 Task: Look for space in Dhulagari, India from 1st June, 2023 to 9th June, 2023 for 4 adults in price range Rs.6000 to Rs.12000. Place can be entire place with 2 bedrooms having 2 beds and 2 bathrooms. Property type can be house, flat, guest house. Booking option can be shelf check-in. Required host language is English.
Action: Mouse moved to (489, 109)
Screenshot: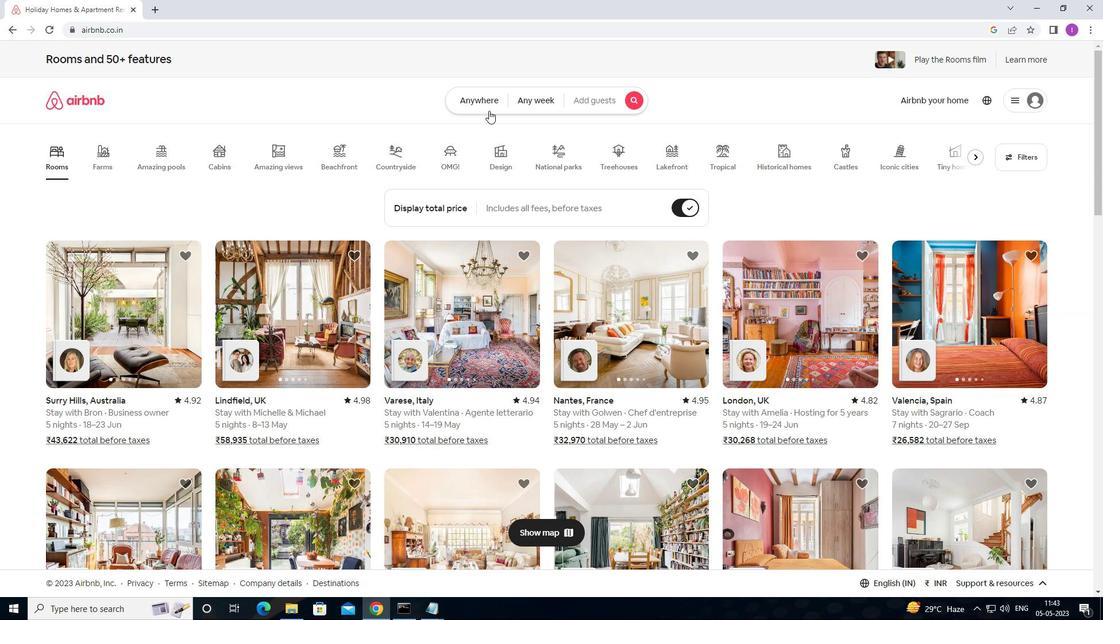 
Action: Mouse pressed left at (489, 109)
Screenshot: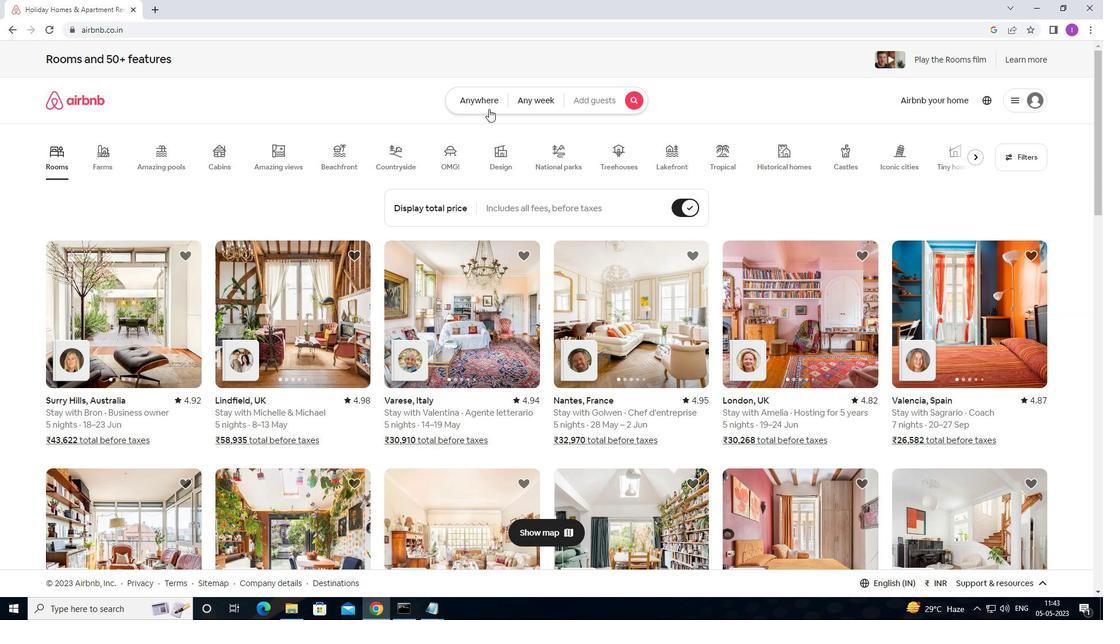 
Action: Mouse moved to (392, 141)
Screenshot: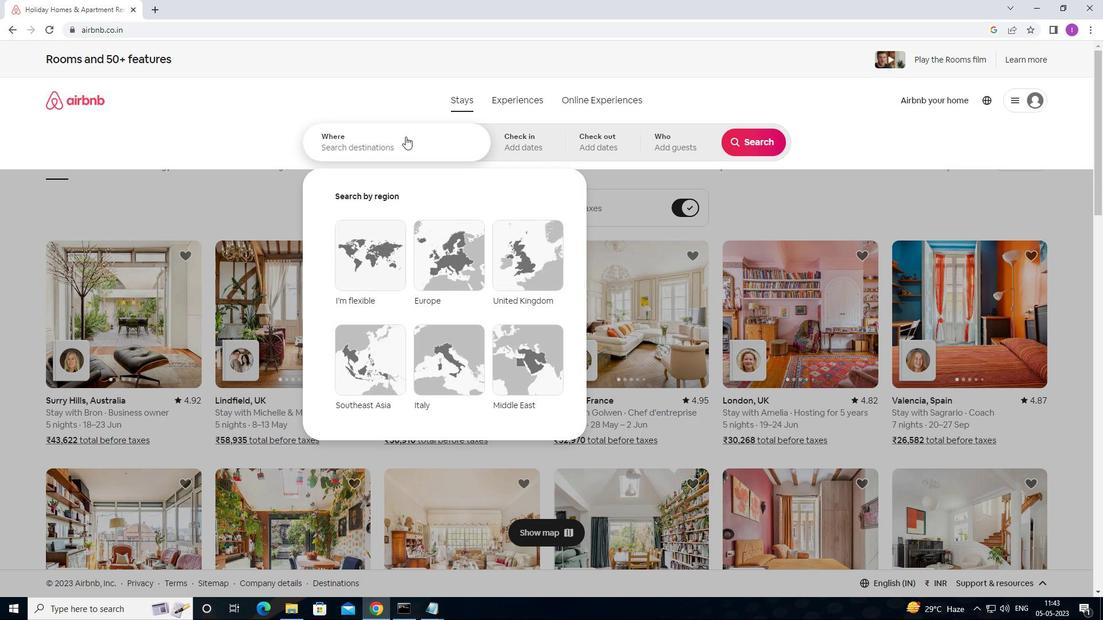 
Action: Mouse pressed left at (392, 141)
Screenshot: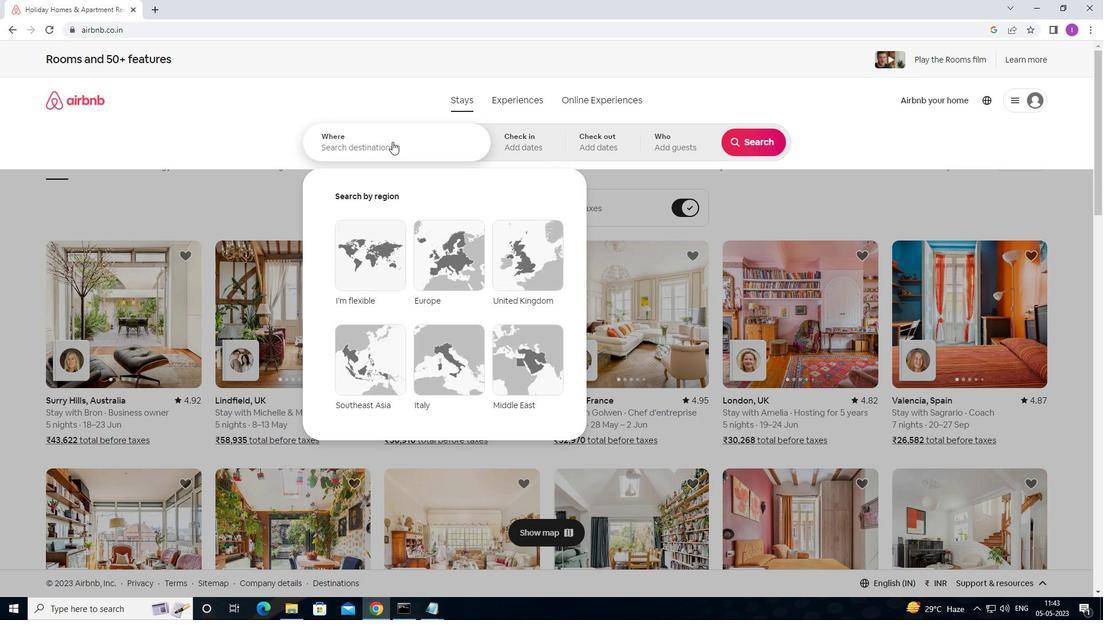 
Action: Key pressed <Key.shift>DHULAGARI
Screenshot: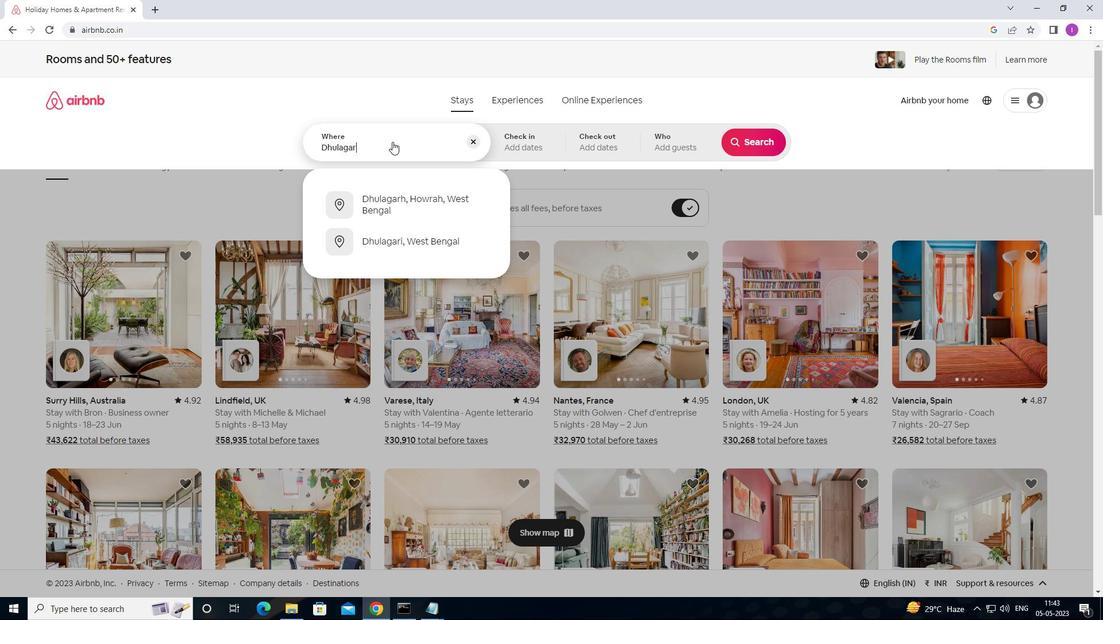 
Action: Mouse moved to (525, 206)
Screenshot: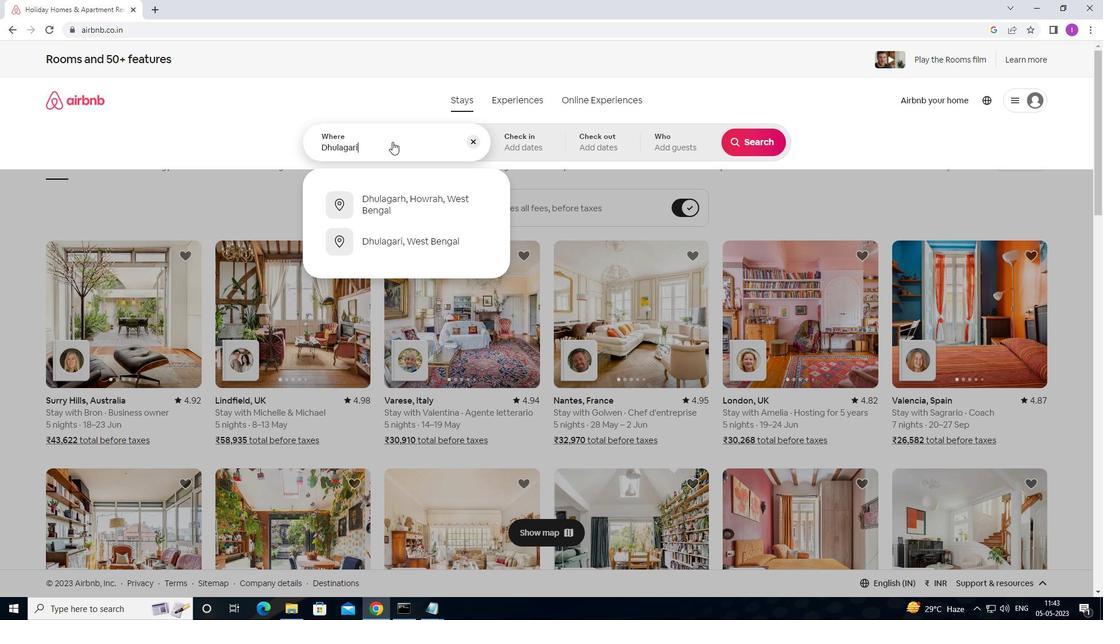 
Action: Key pressed ,<Key.shift>INDIA
Screenshot: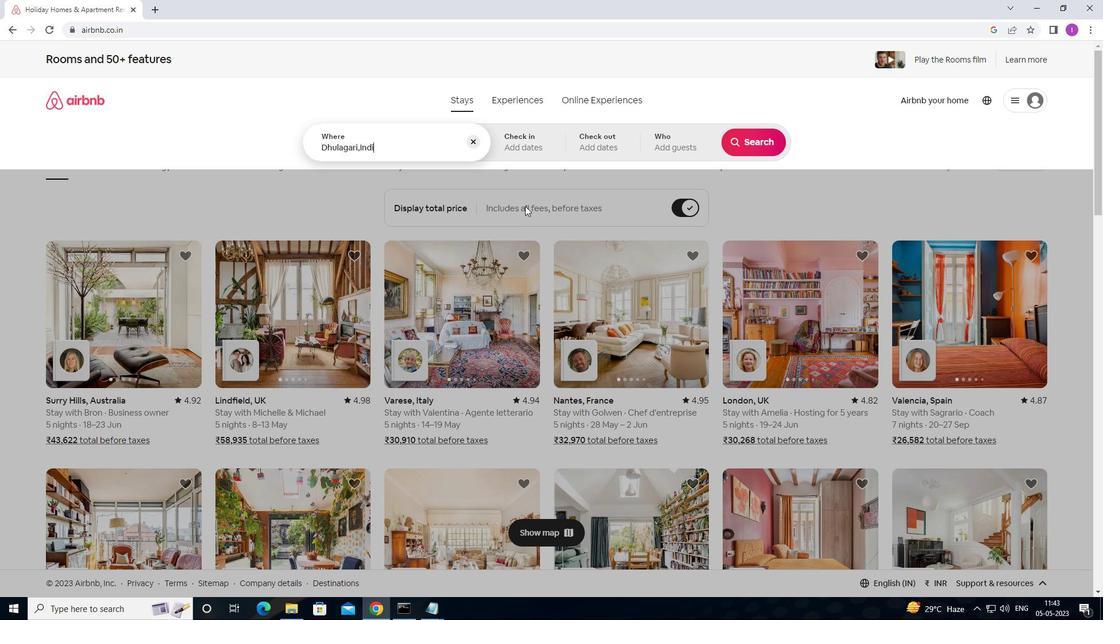 
Action: Mouse moved to (524, 152)
Screenshot: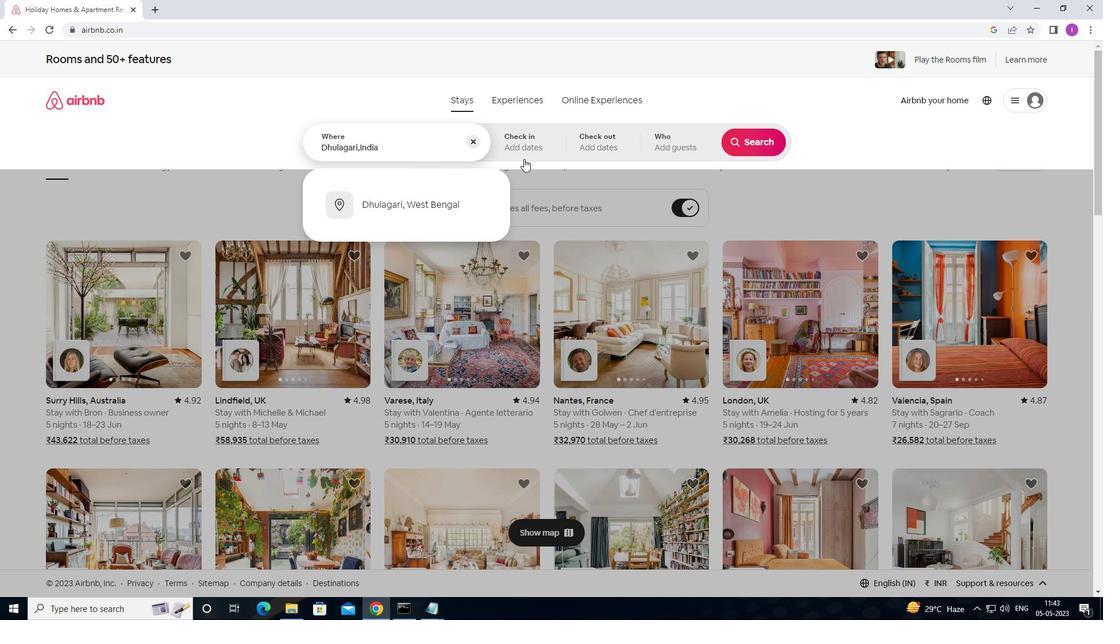 
Action: Mouse pressed left at (524, 152)
Screenshot: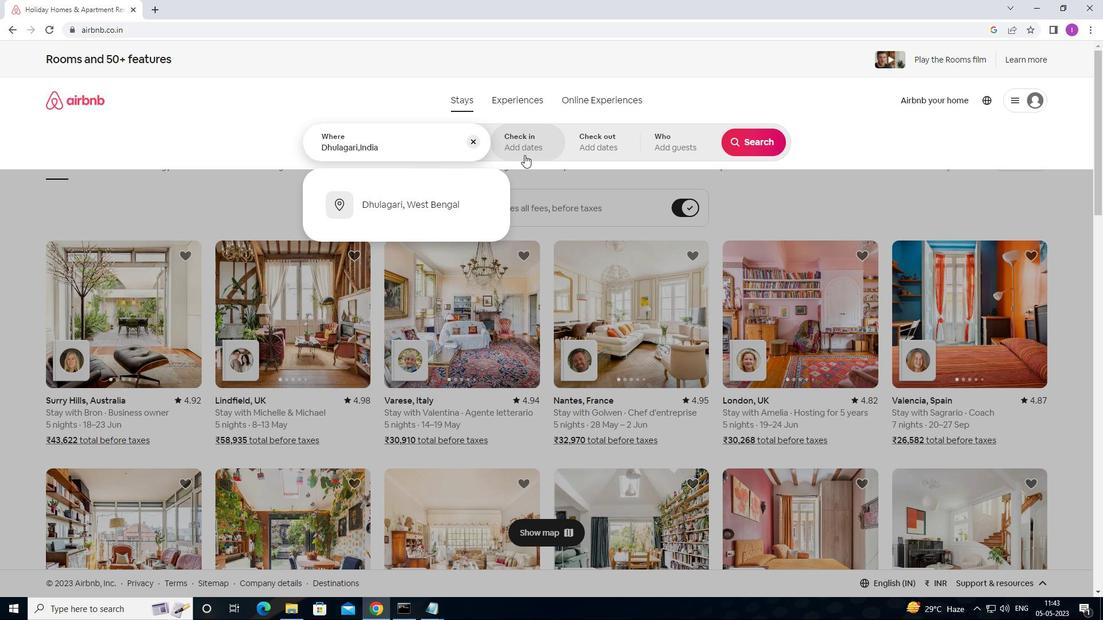 
Action: Mouse moved to (753, 238)
Screenshot: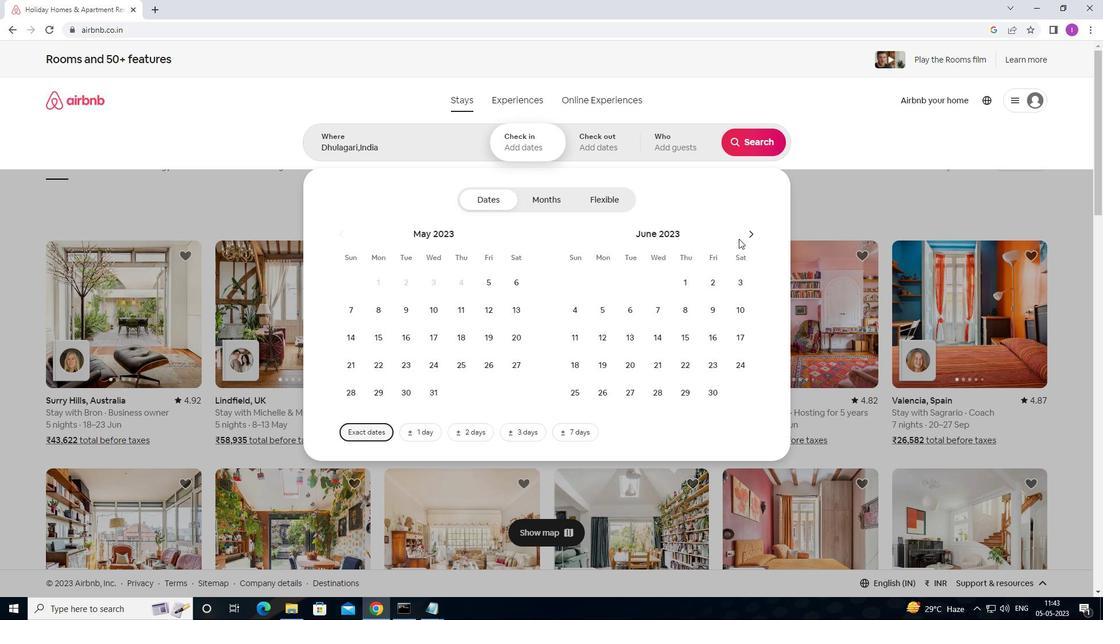 
Action: Mouse pressed left at (753, 238)
Screenshot: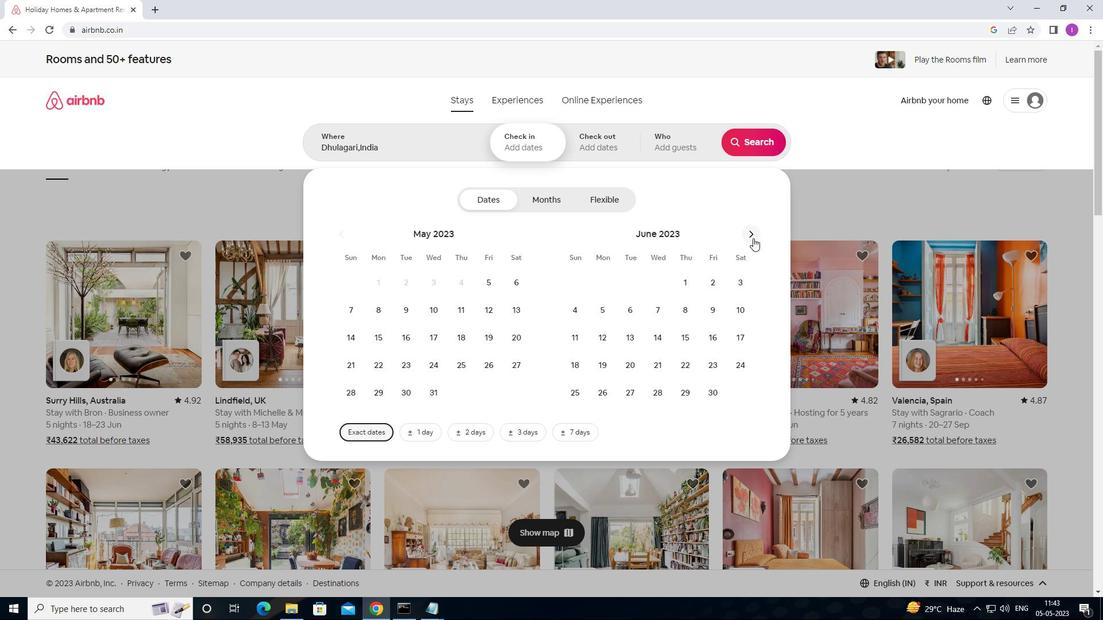 
Action: Mouse moved to (470, 283)
Screenshot: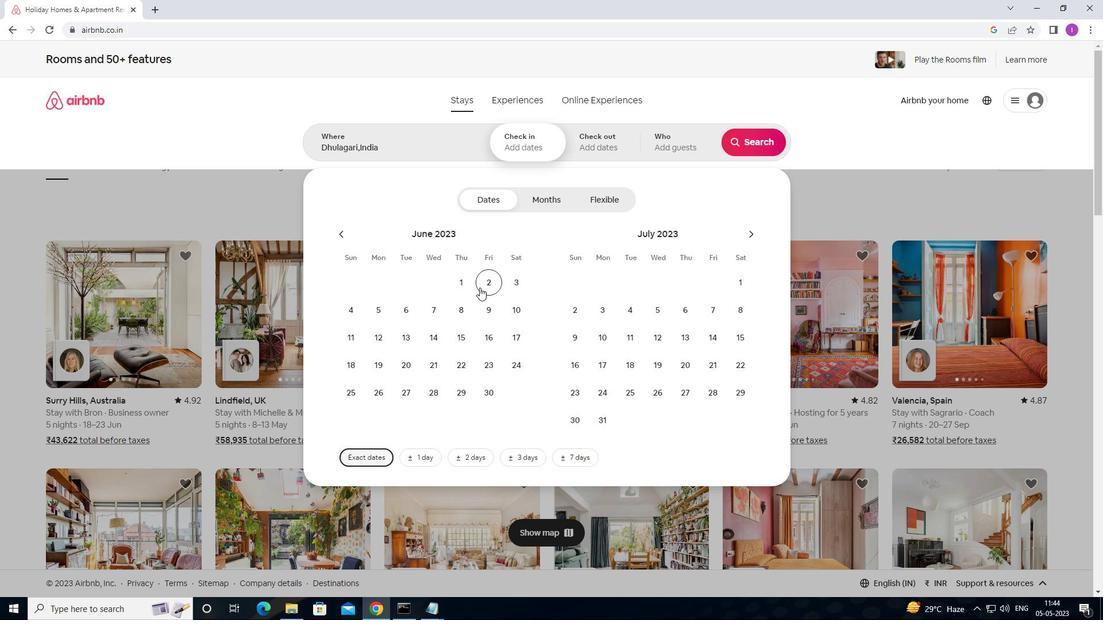 
Action: Mouse pressed left at (470, 283)
Screenshot: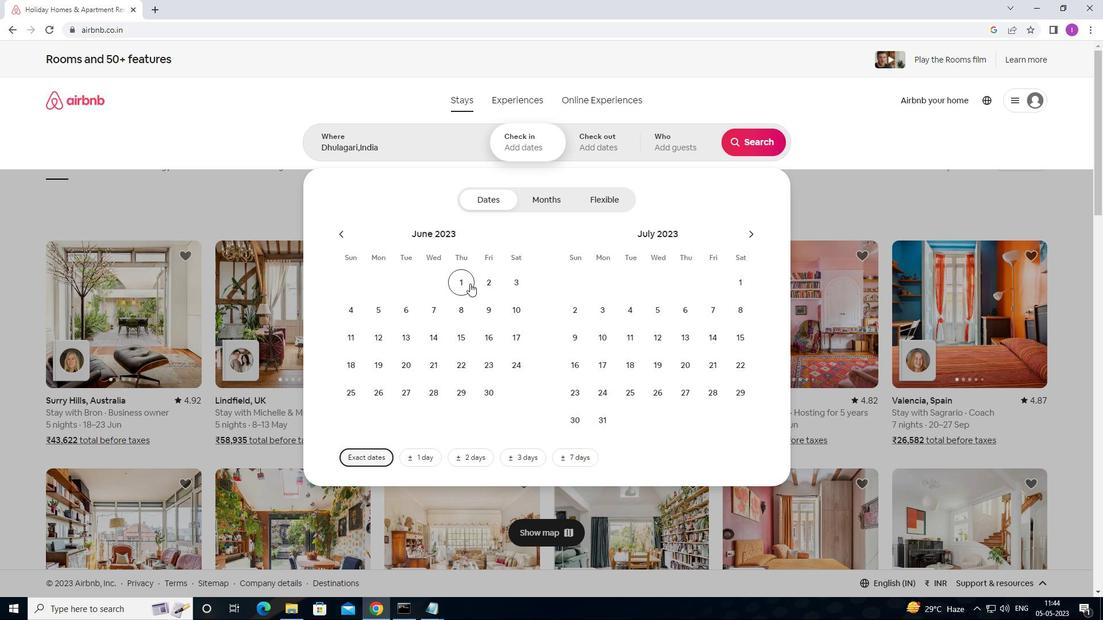 
Action: Mouse moved to (496, 311)
Screenshot: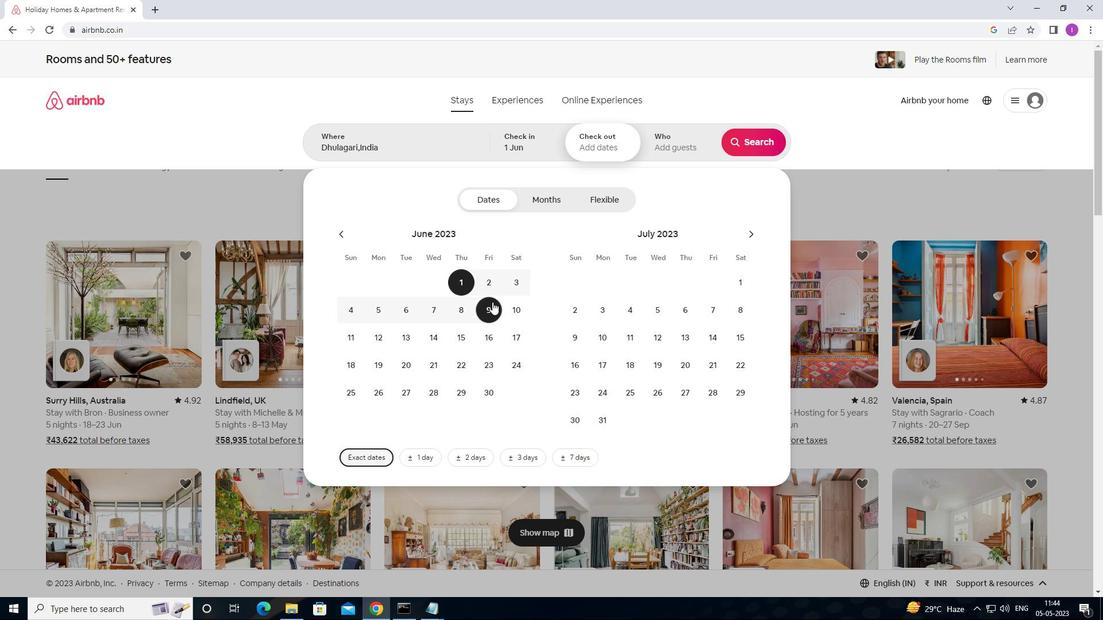 
Action: Mouse pressed left at (496, 311)
Screenshot: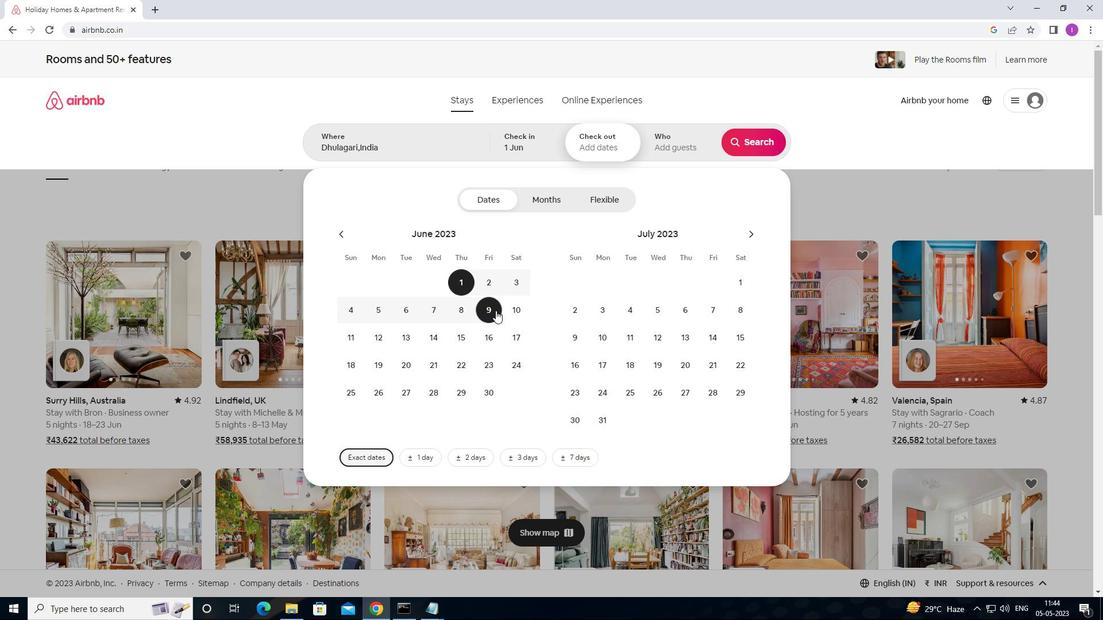 
Action: Mouse moved to (676, 147)
Screenshot: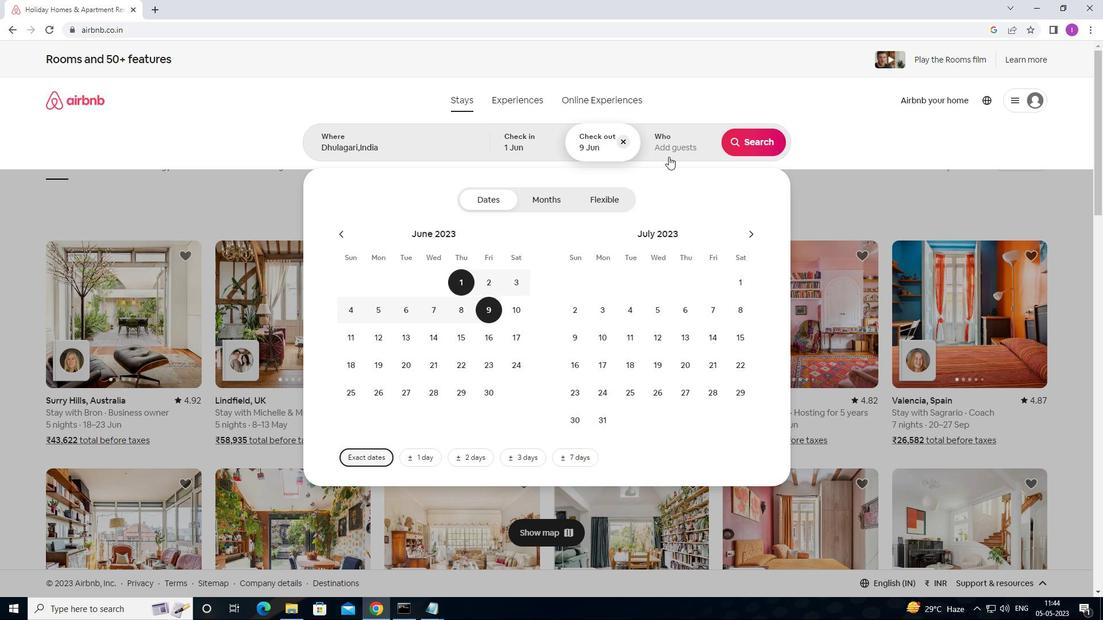 
Action: Mouse pressed left at (676, 147)
Screenshot: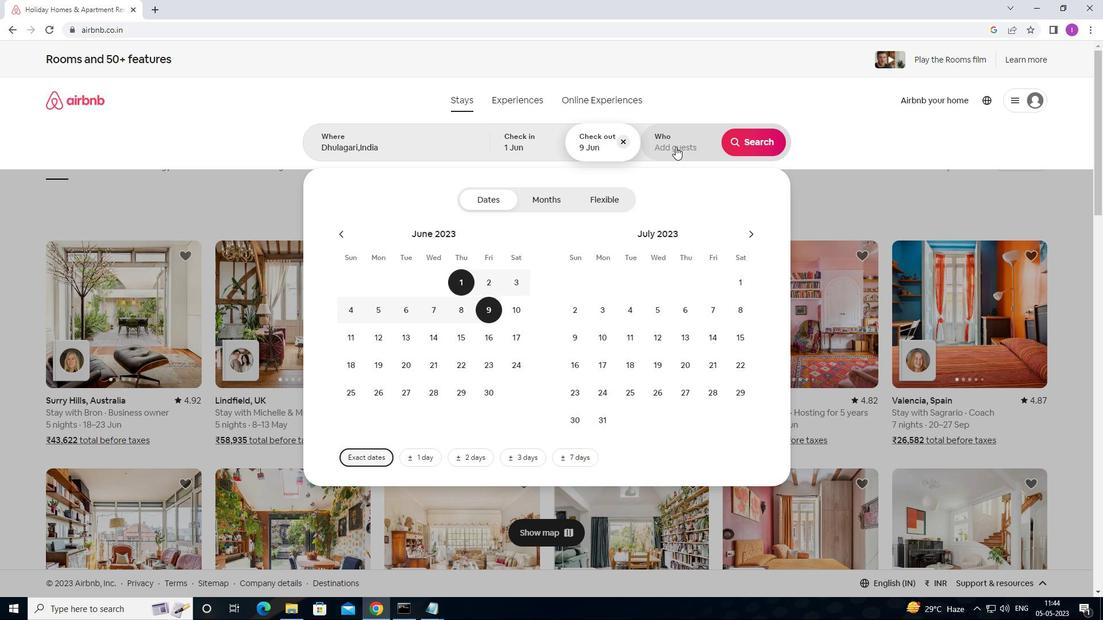 
Action: Mouse moved to (755, 200)
Screenshot: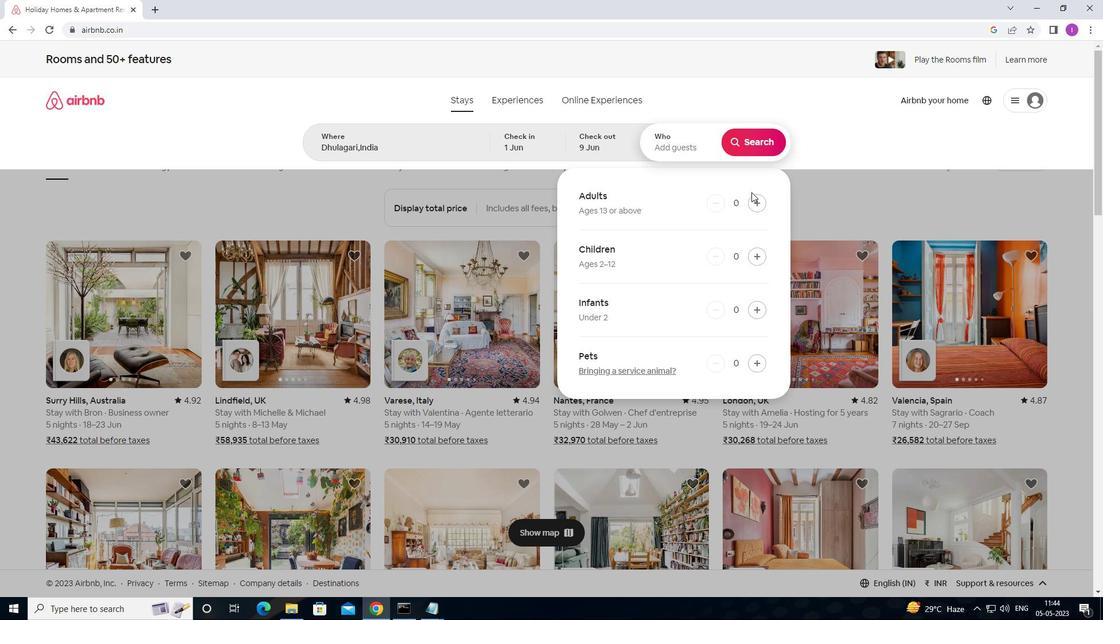 
Action: Mouse pressed left at (755, 200)
Screenshot: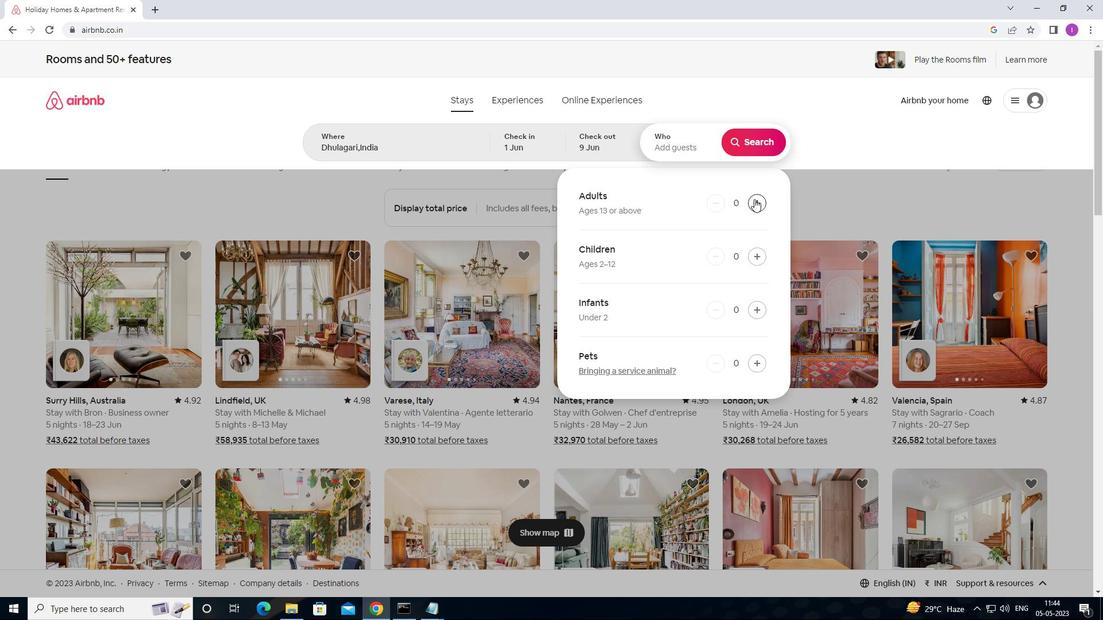 
Action: Mouse pressed left at (755, 200)
Screenshot: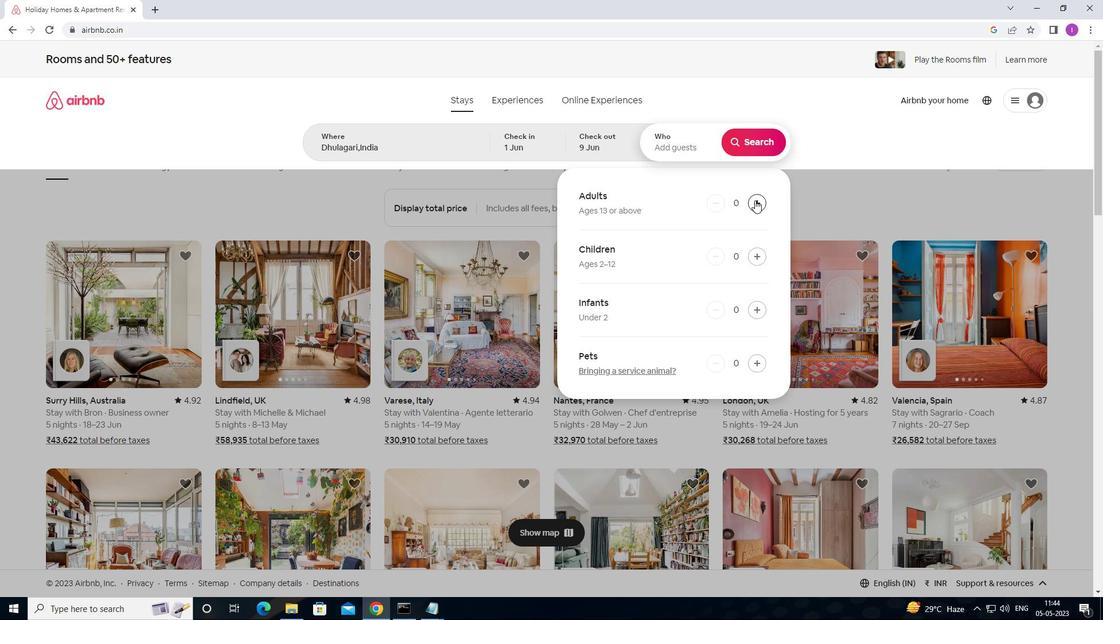 
Action: Mouse pressed left at (755, 200)
Screenshot: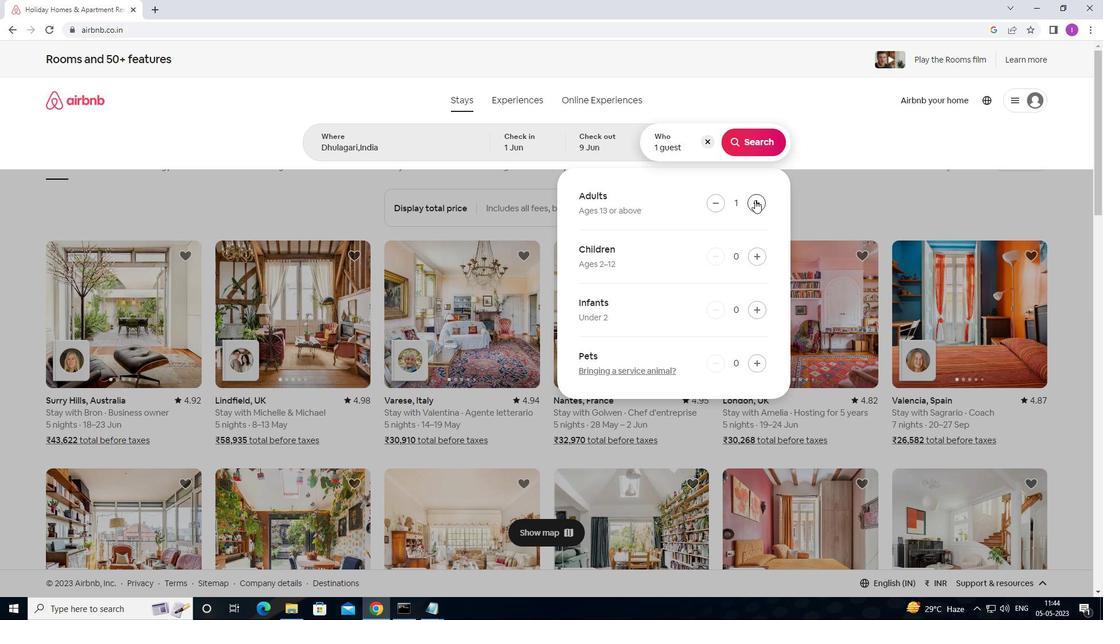 
Action: Mouse pressed left at (755, 200)
Screenshot: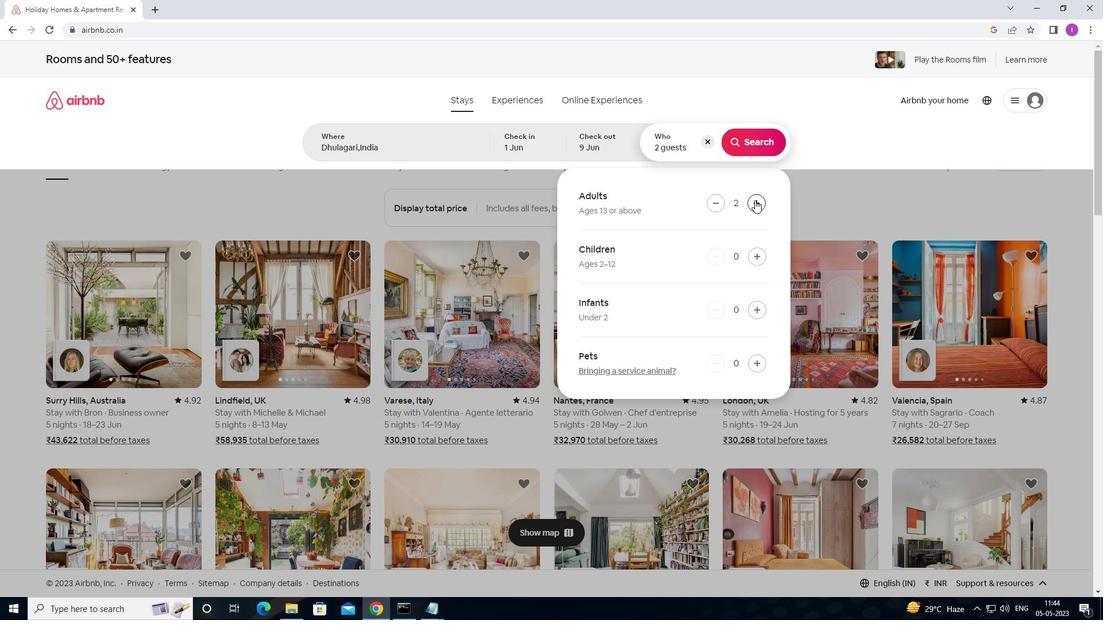
Action: Mouse moved to (755, 153)
Screenshot: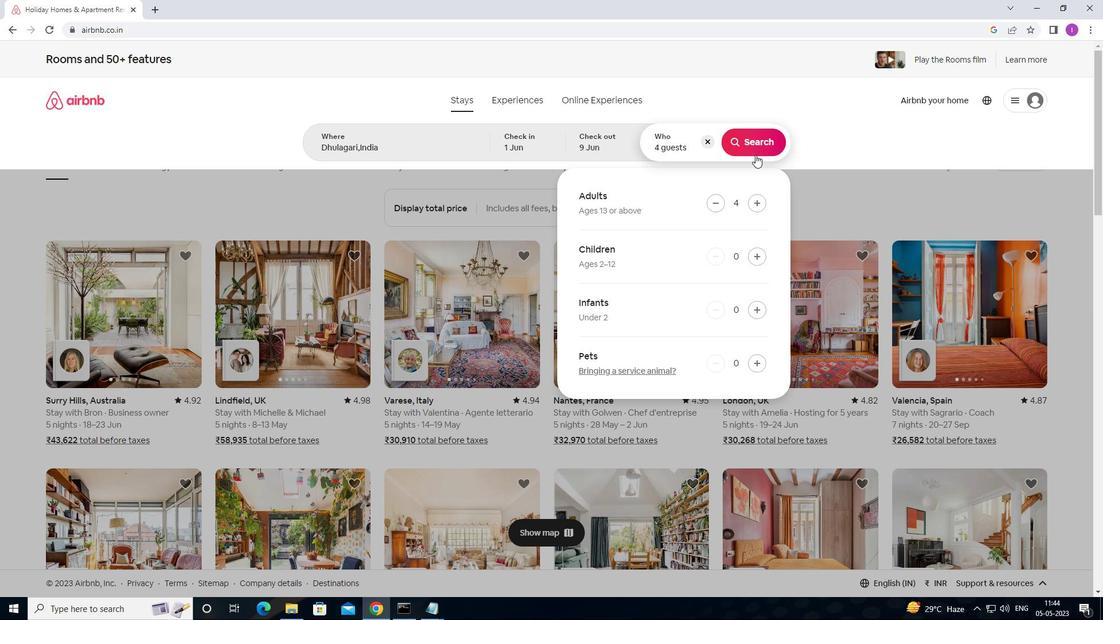 
Action: Mouse pressed left at (755, 153)
Screenshot: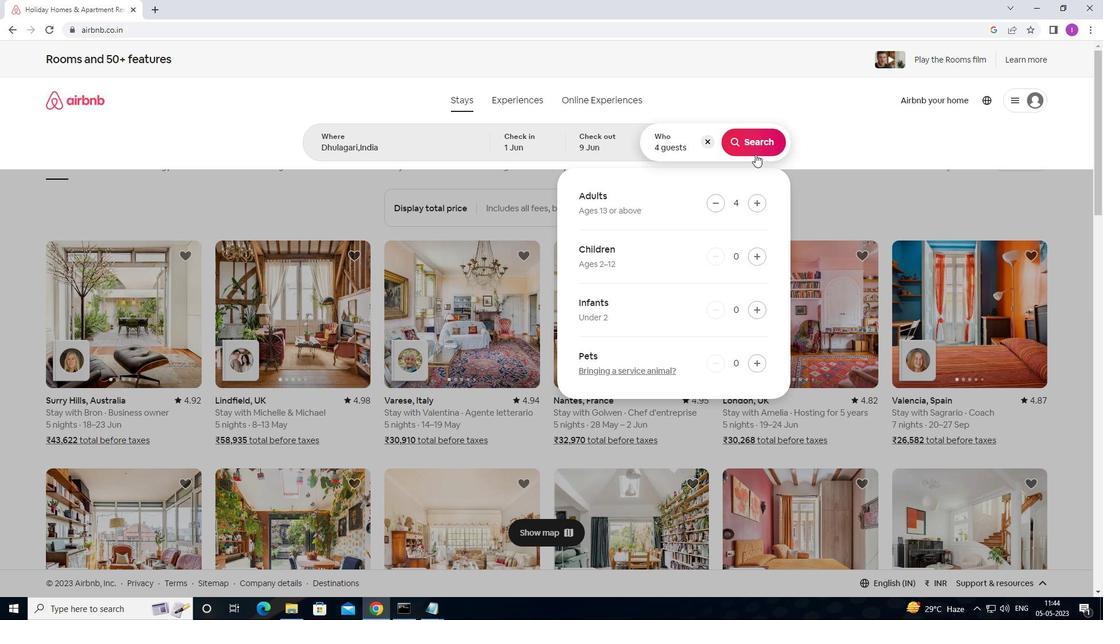 
Action: Mouse moved to (1057, 113)
Screenshot: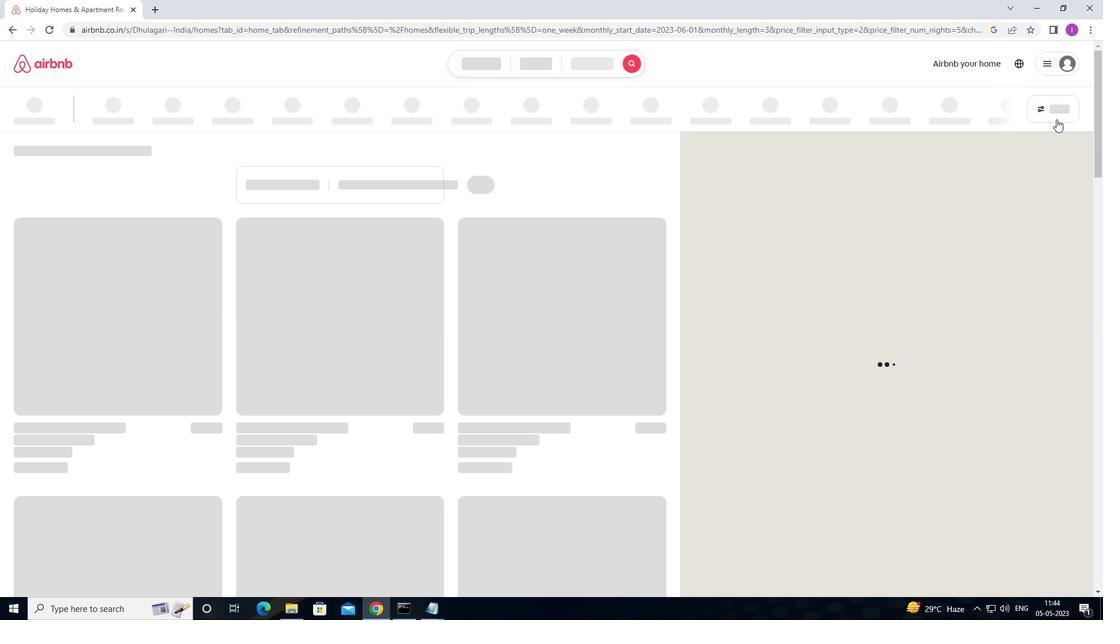 
Action: Mouse pressed left at (1057, 113)
Screenshot: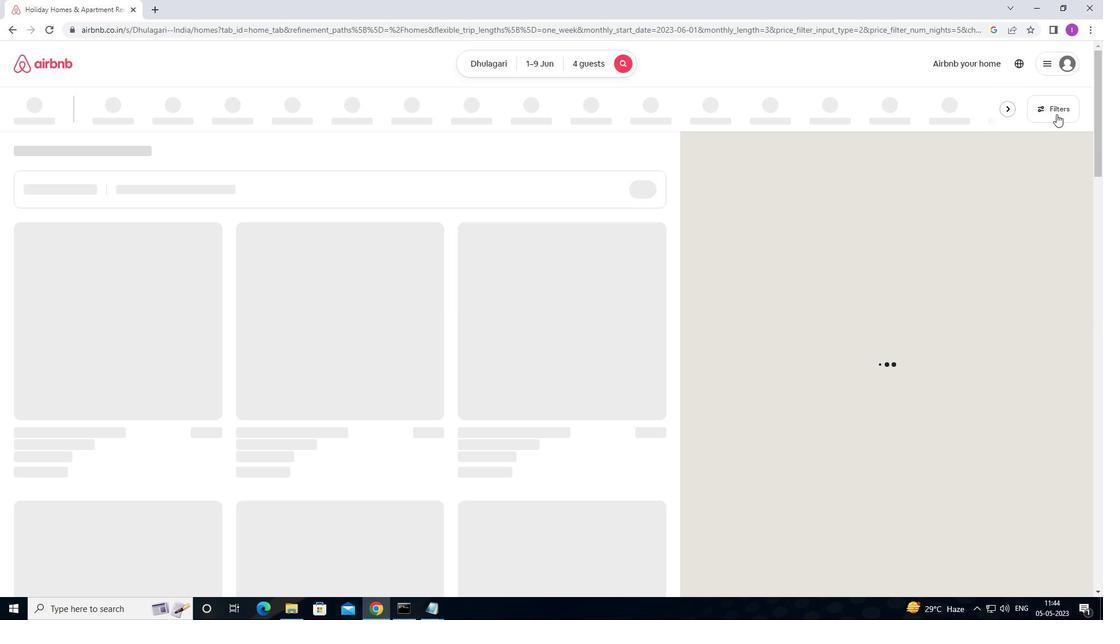 
Action: Mouse moved to (409, 397)
Screenshot: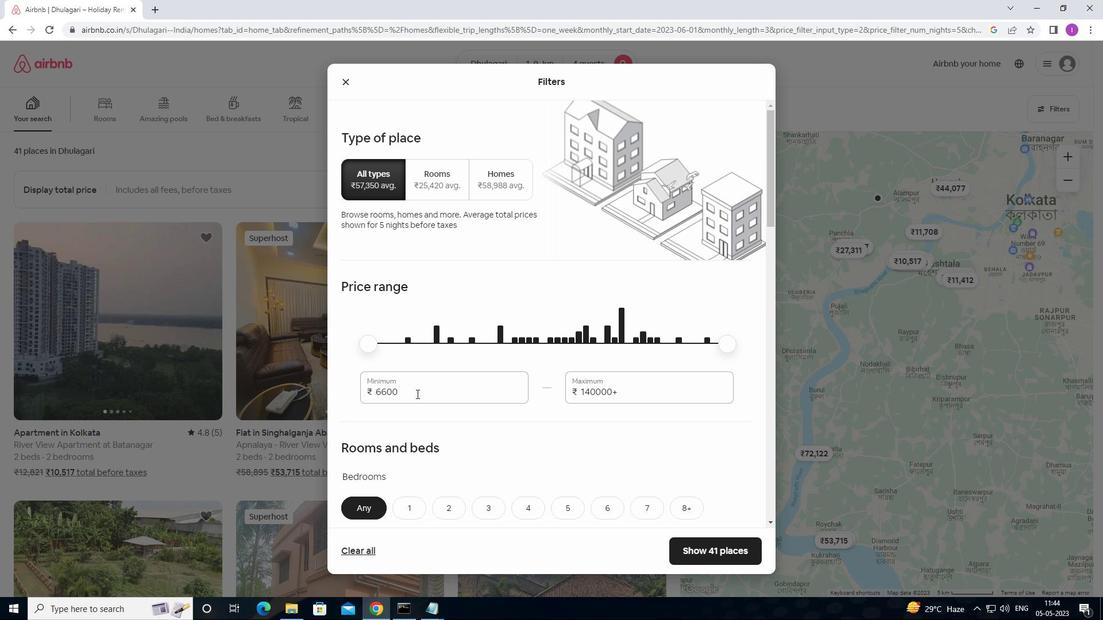 
Action: Mouse pressed left at (409, 397)
Screenshot: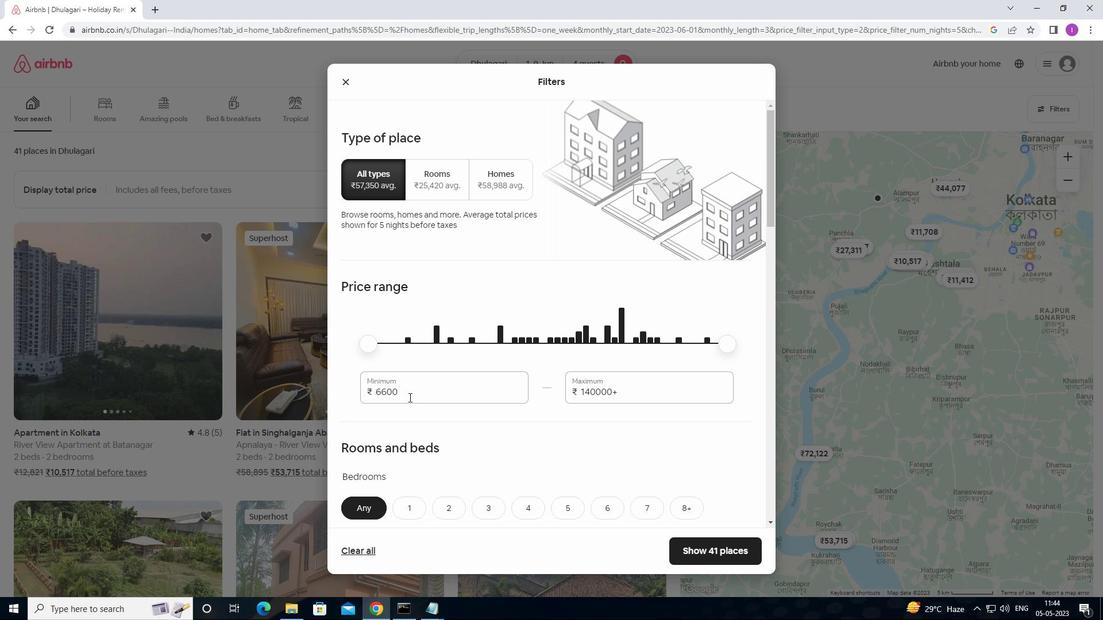 
Action: Mouse moved to (402, 362)
Screenshot: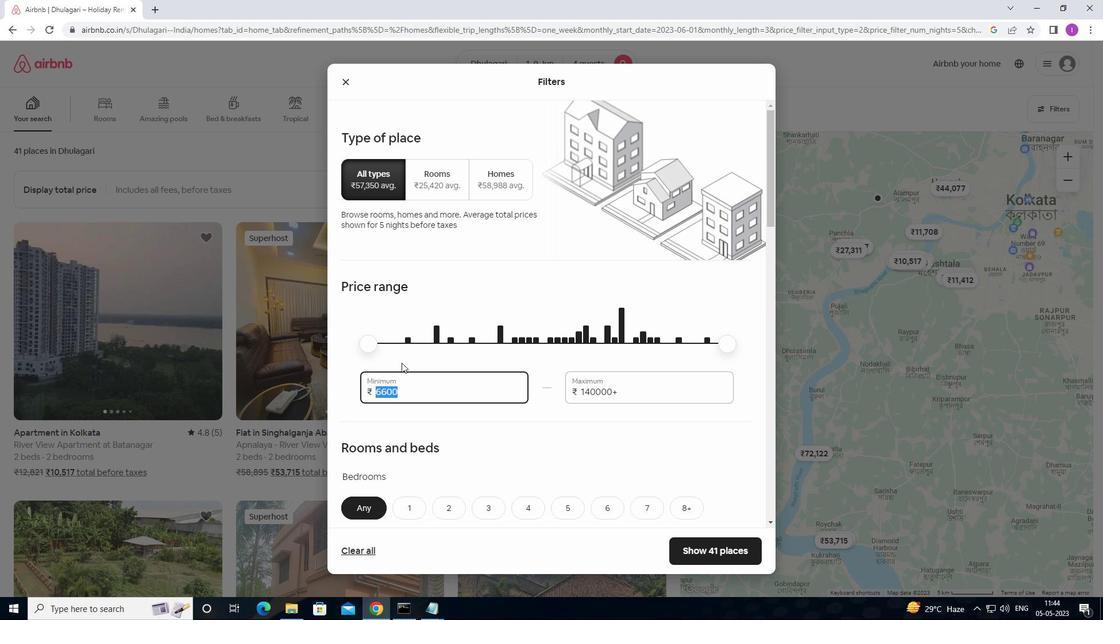 
Action: Key pressed 60
Screenshot: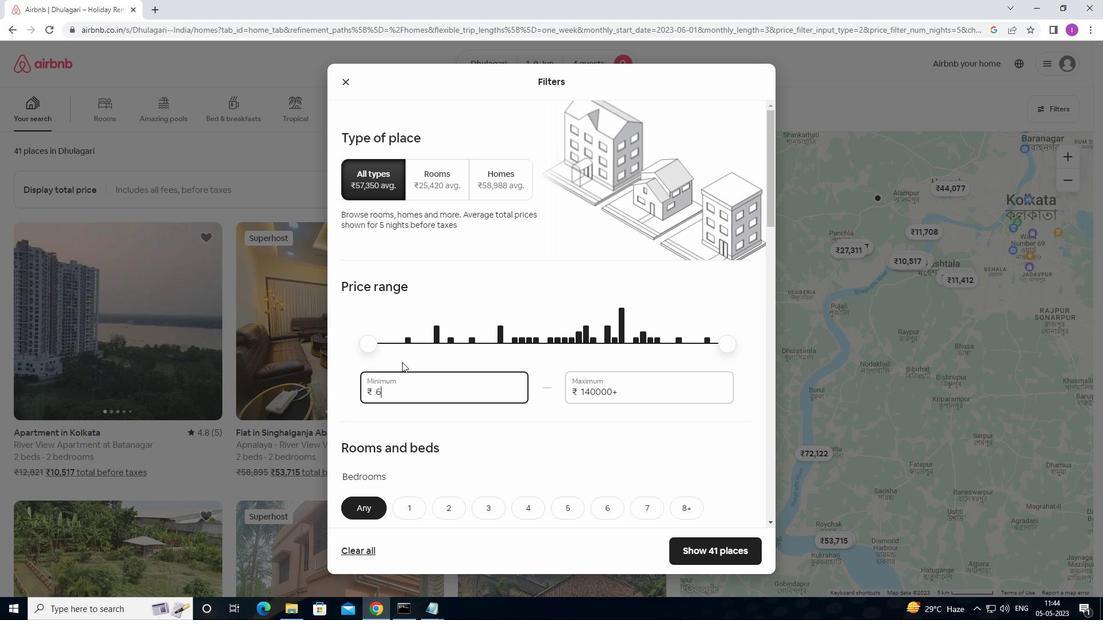 
Action: Mouse moved to (404, 360)
Screenshot: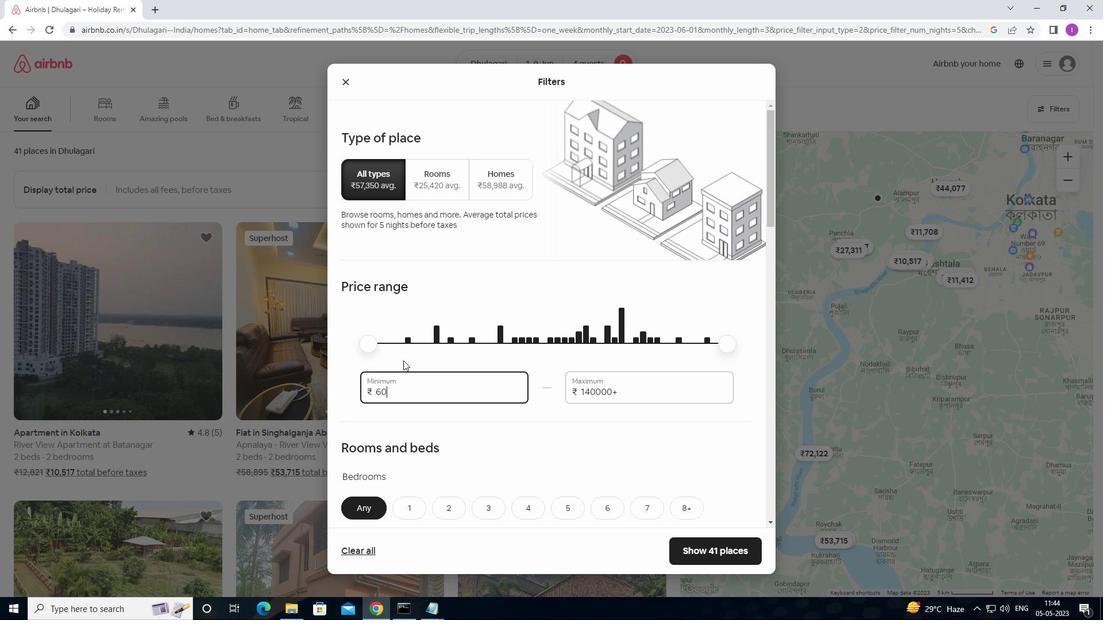 
Action: Key pressed 0
Screenshot: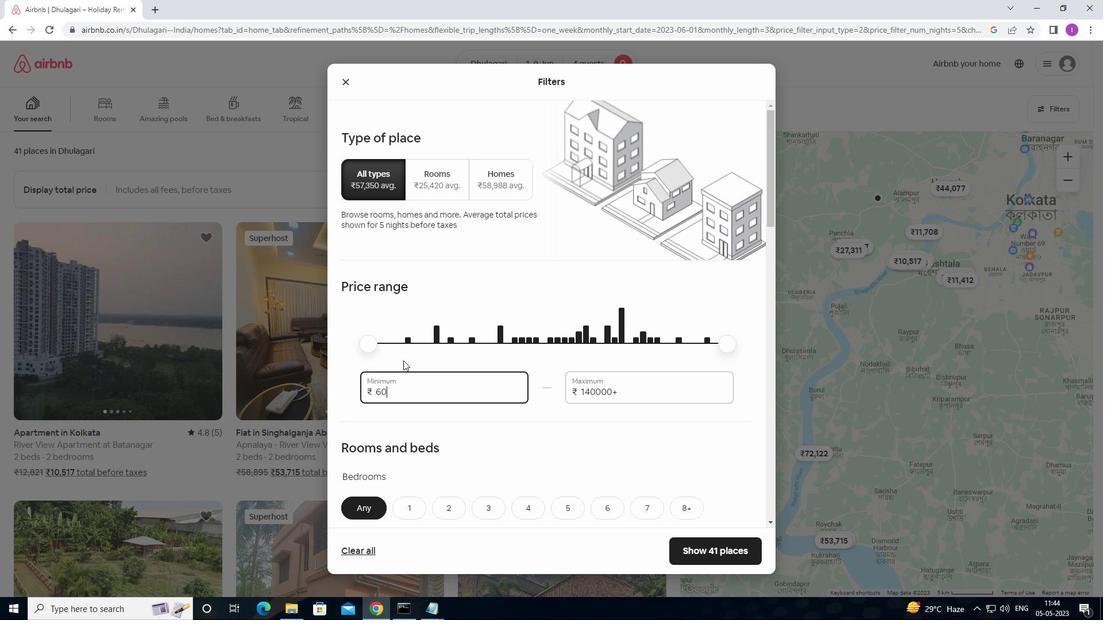 
Action: Mouse moved to (404, 360)
Screenshot: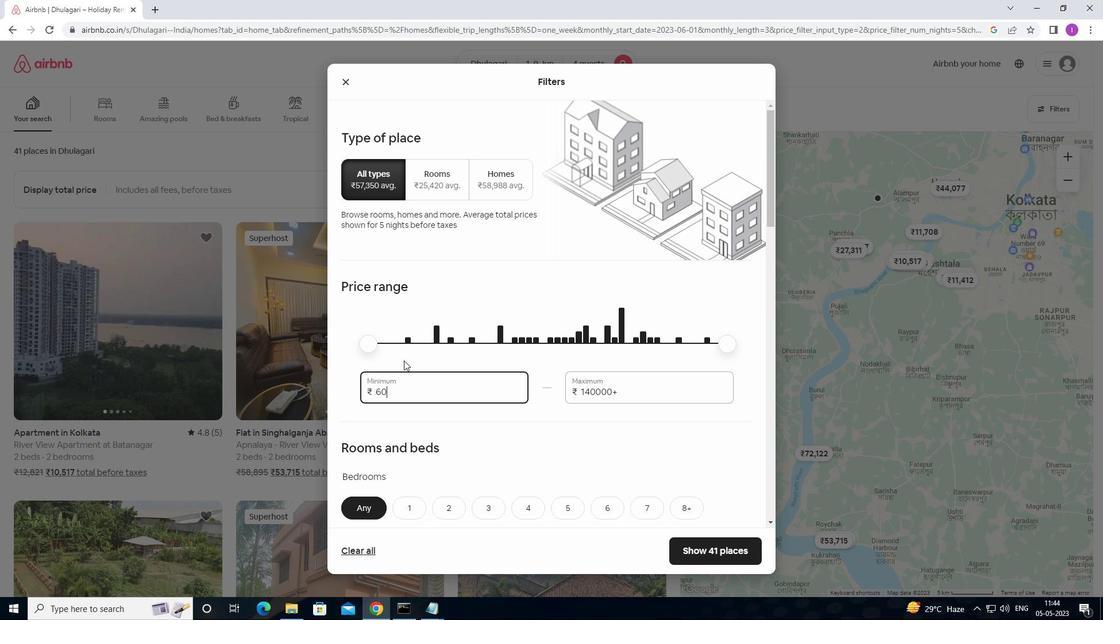 
Action: Key pressed 0
Screenshot: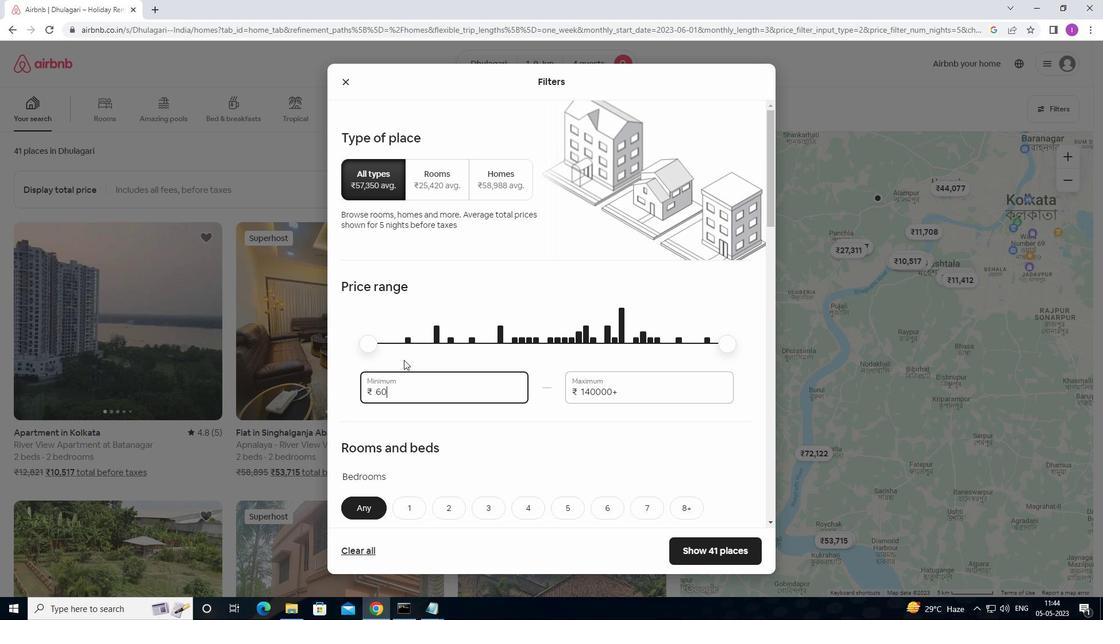 
Action: Mouse moved to (620, 394)
Screenshot: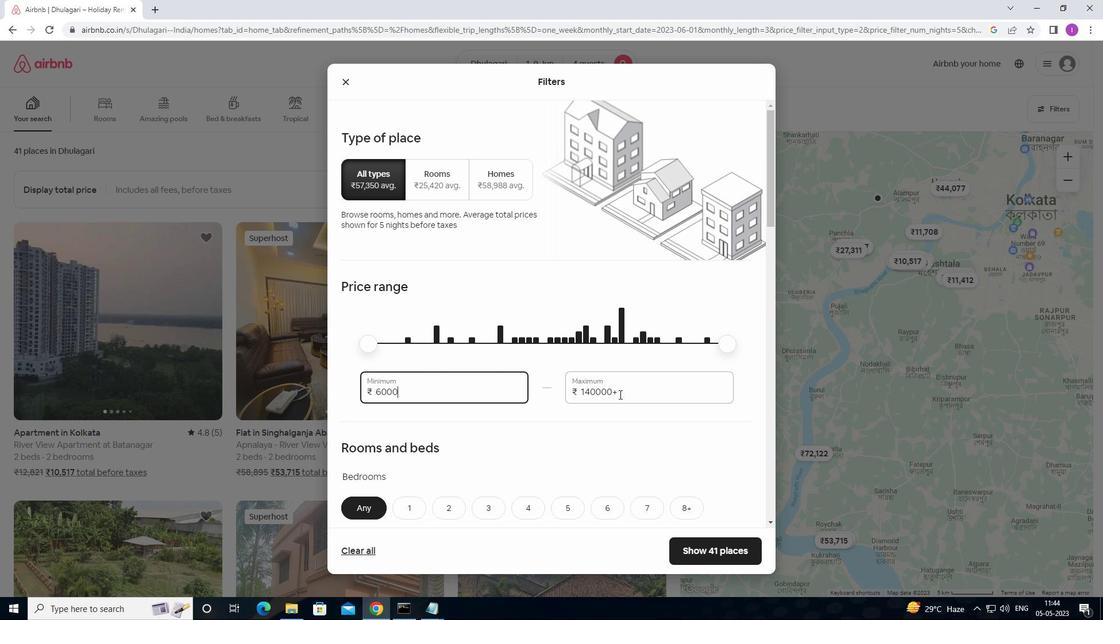 
Action: Mouse pressed left at (620, 394)
Screenshot: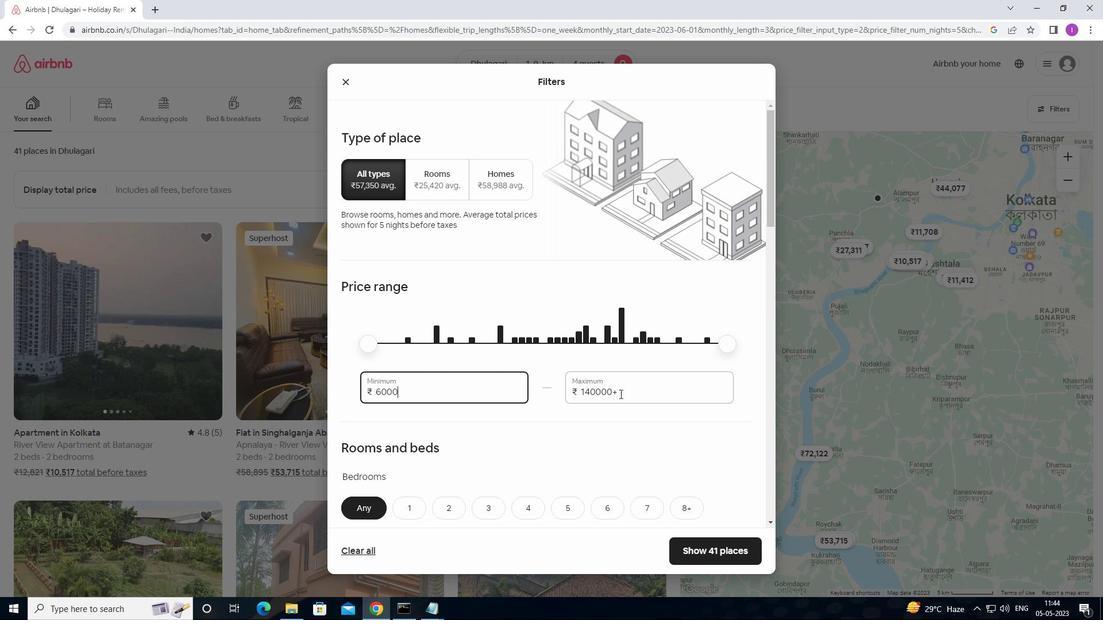 
Action: Mouse moved to (571, 392)
Screenshot: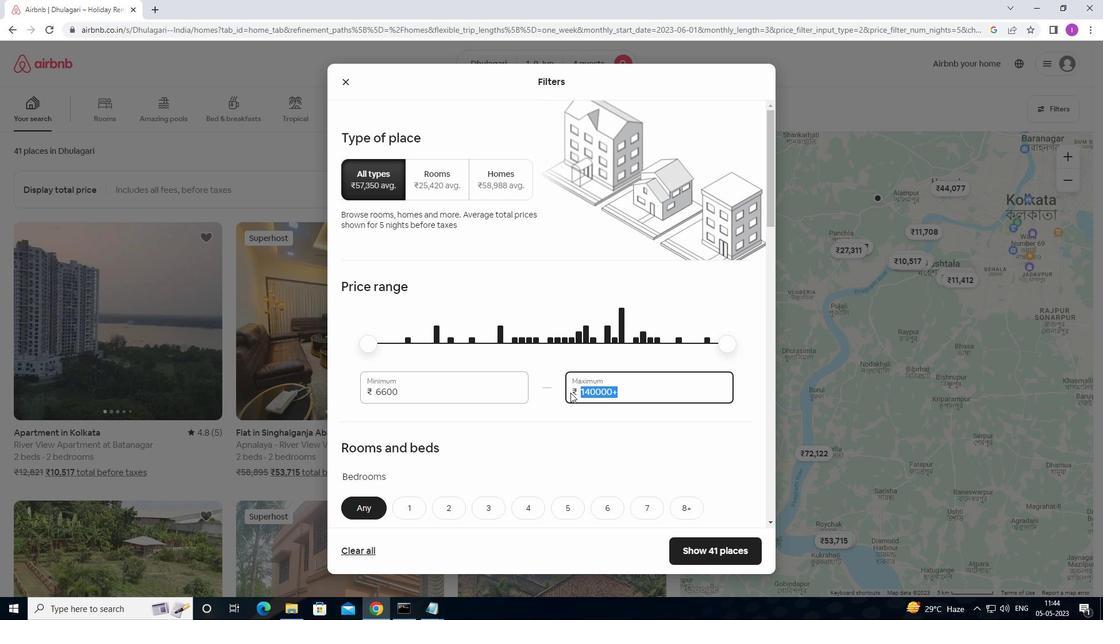 
Action: Key pressed 12
Screenshot: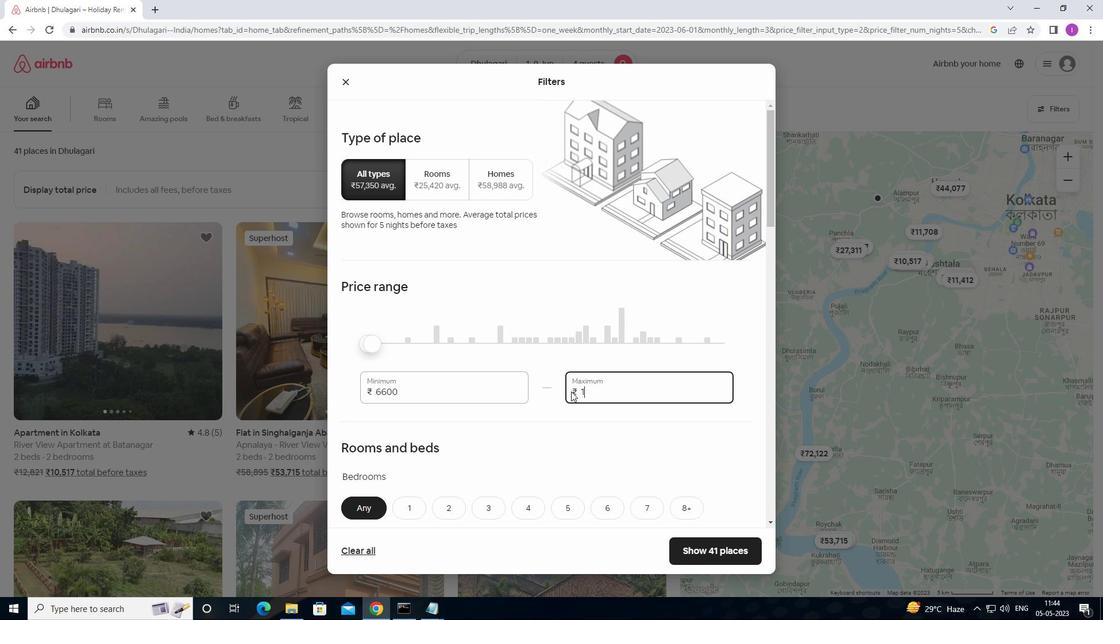 
Action: Mouse moved to (571, 391)
Screenshot: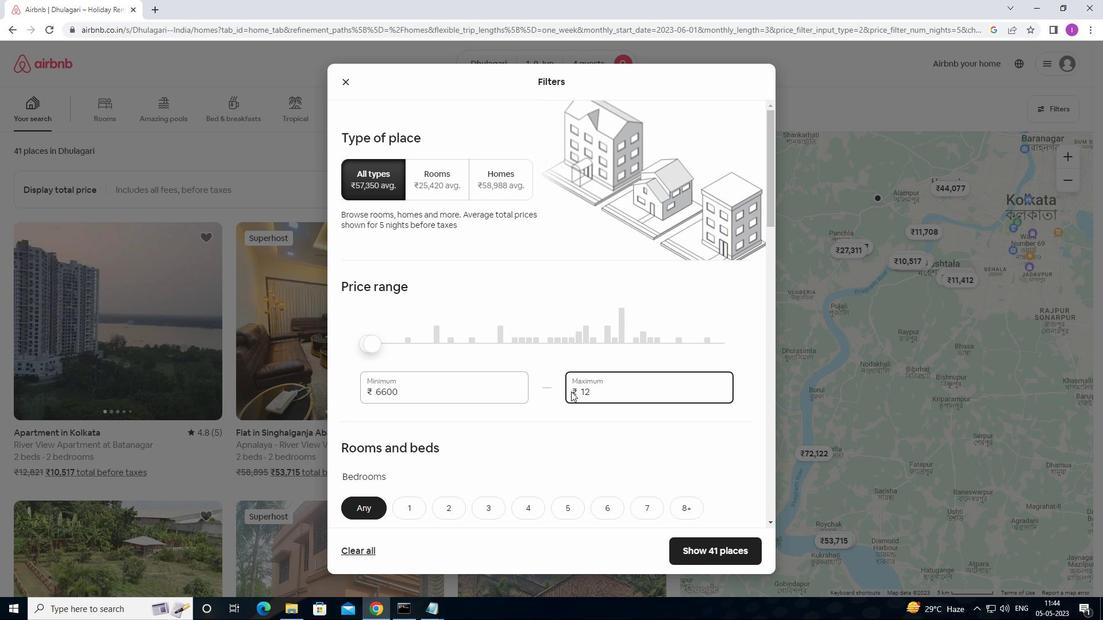 
Action: Key pressed 0
Screenshot: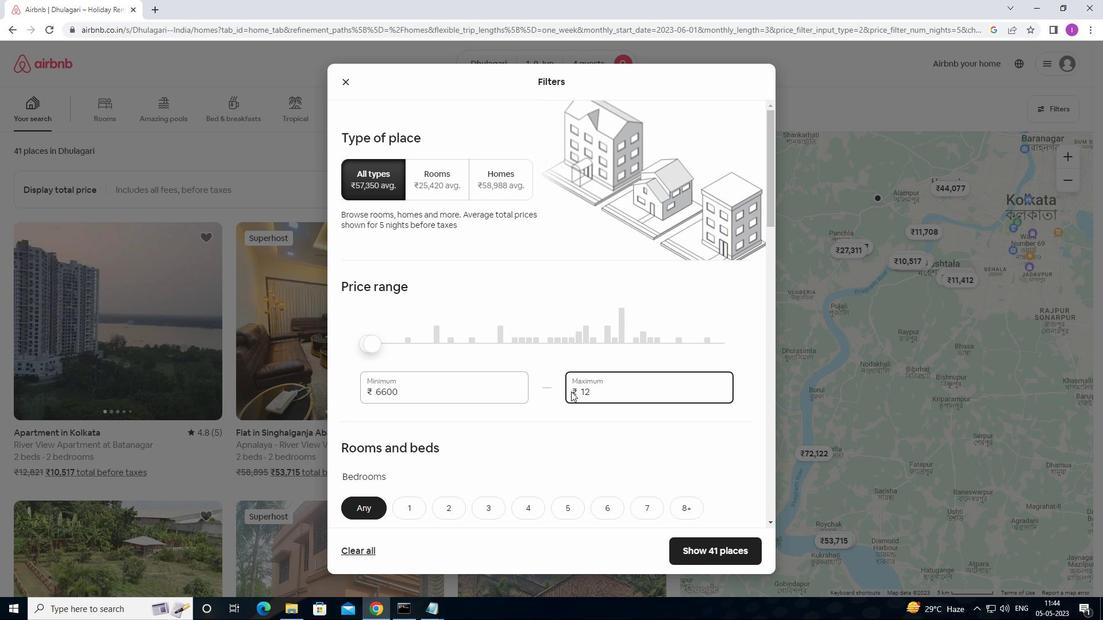 
Action: Mouse moved to (570, 390)
Screenshot: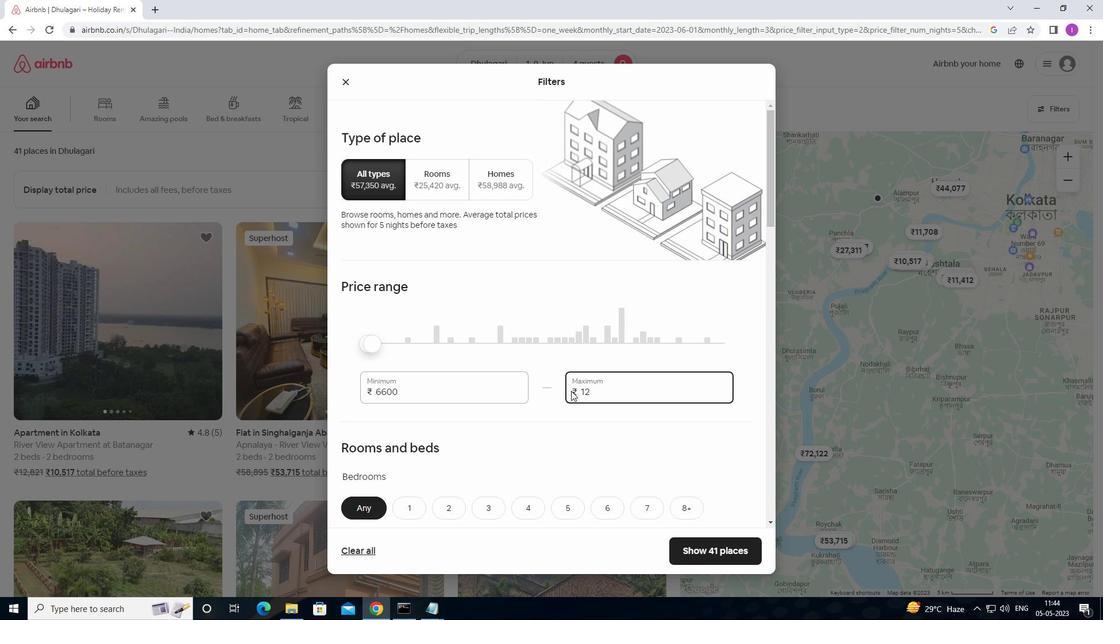 
Action: Key pressed 0
Screenshot: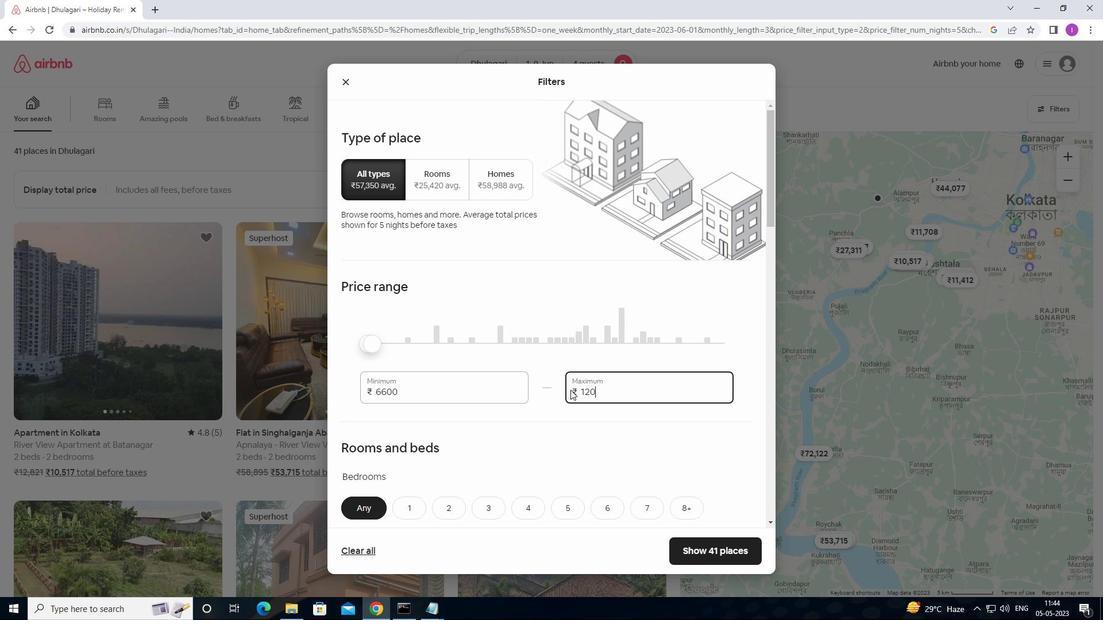 
Action: Mouse moved to (570, 389)
Screenshot: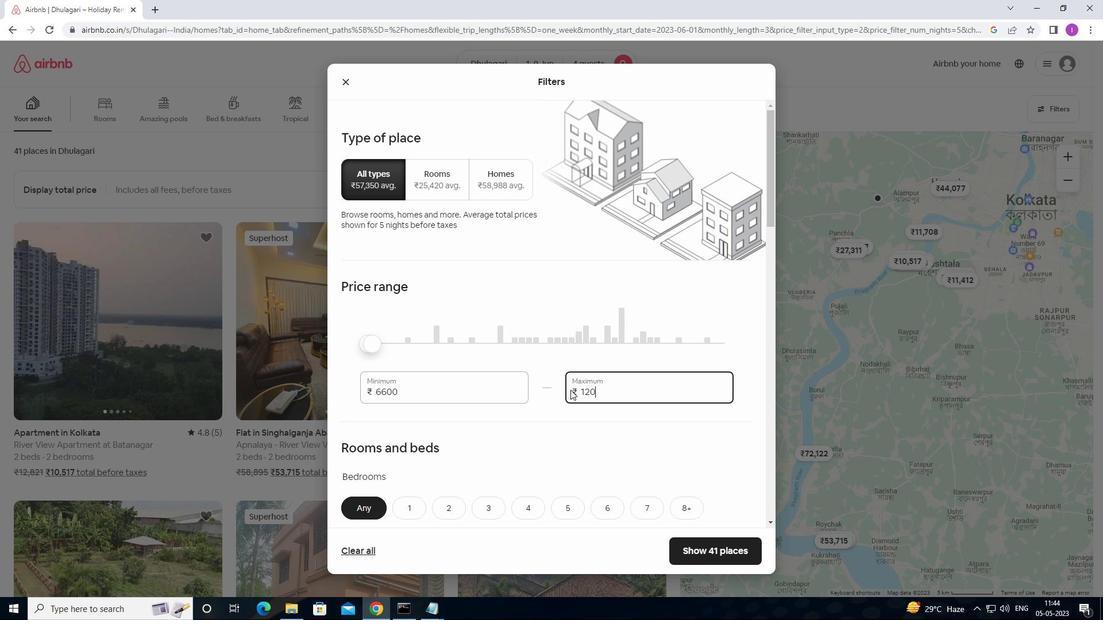 
Action: Key pressed 0
Screenshot: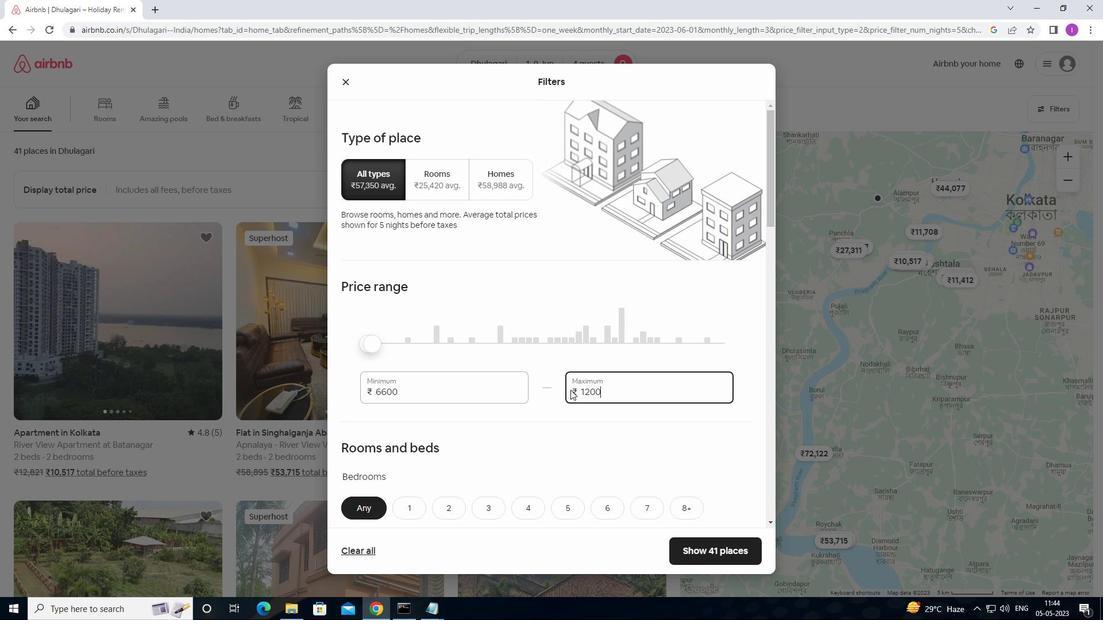 
Action: Mouse moved to (579, 386)
Screenshot: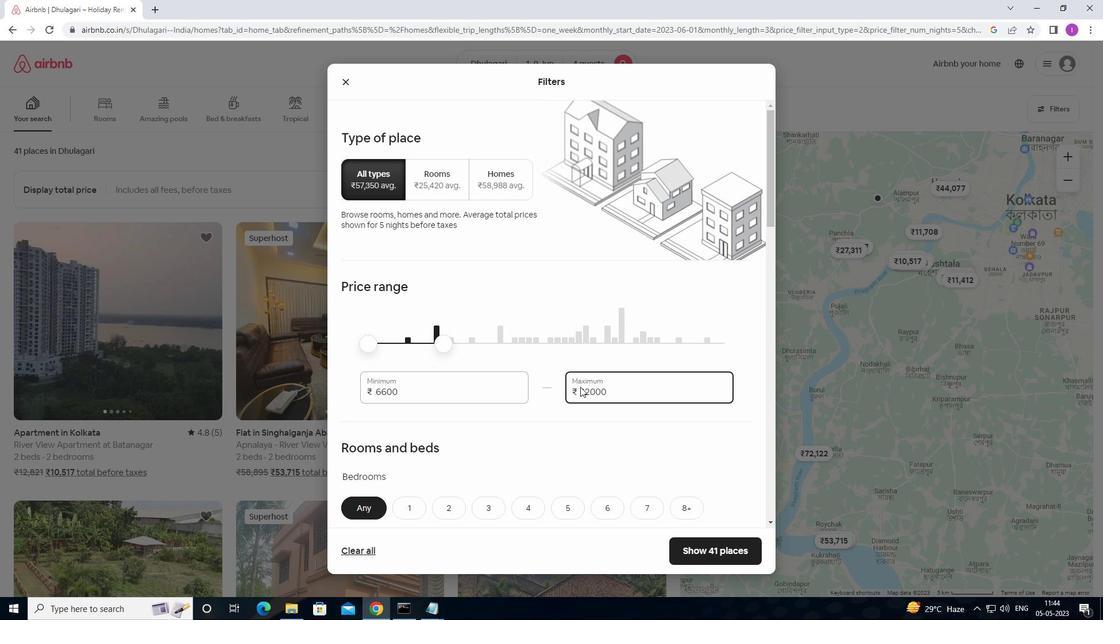 
Action: Mouse scrolled (579, 385) with delta (0, 0)
Screenshot: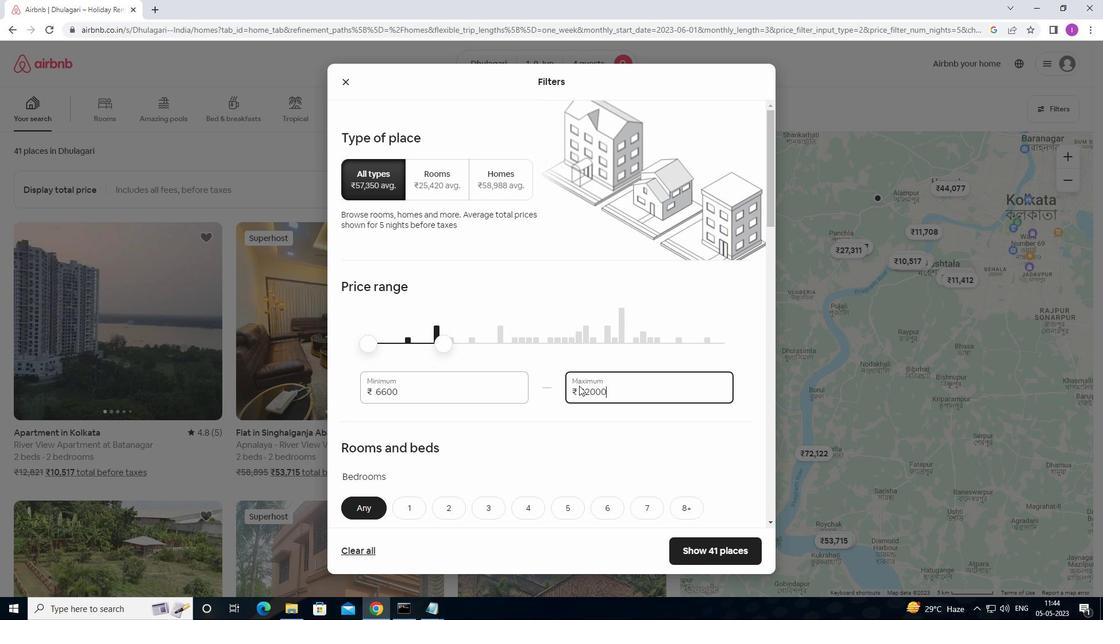 
Action: Mouse scrolled (579, 385) with delta (0, 0)
Screenshot: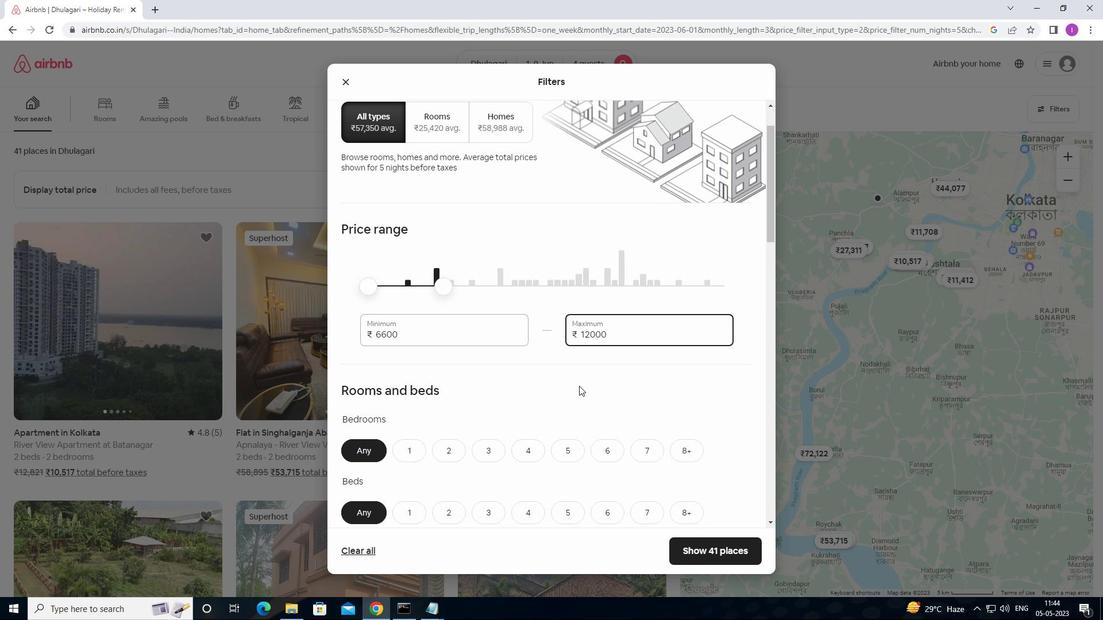 
Action: Mouse scrolled (579, 385) with delta (0, 0)
Screenshot: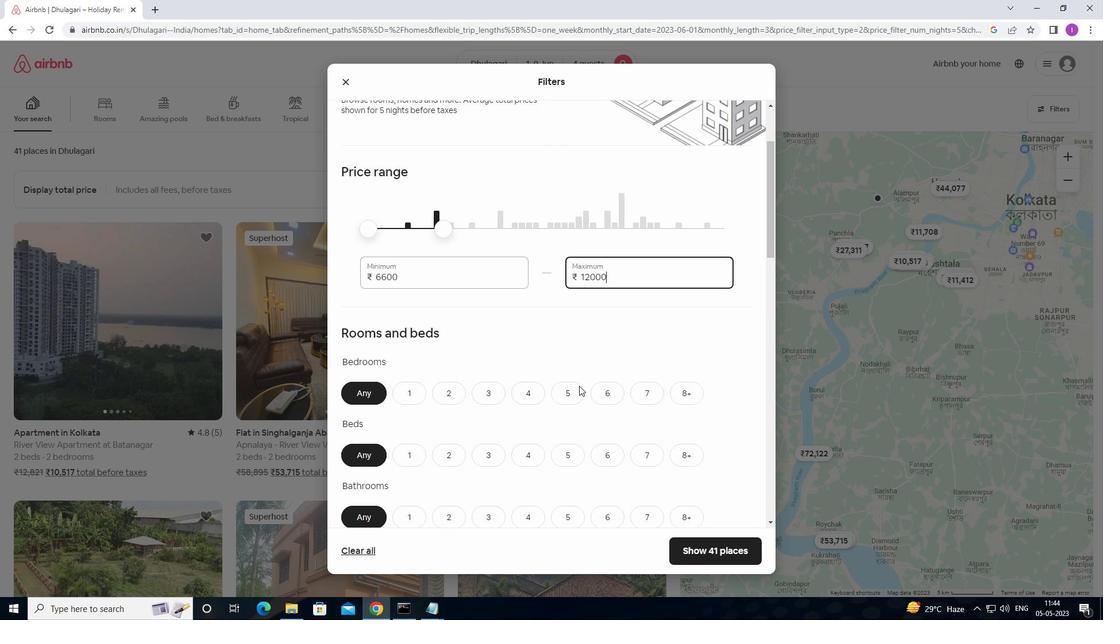 
Action: Mouse moved to (451, 340)
Screenshot: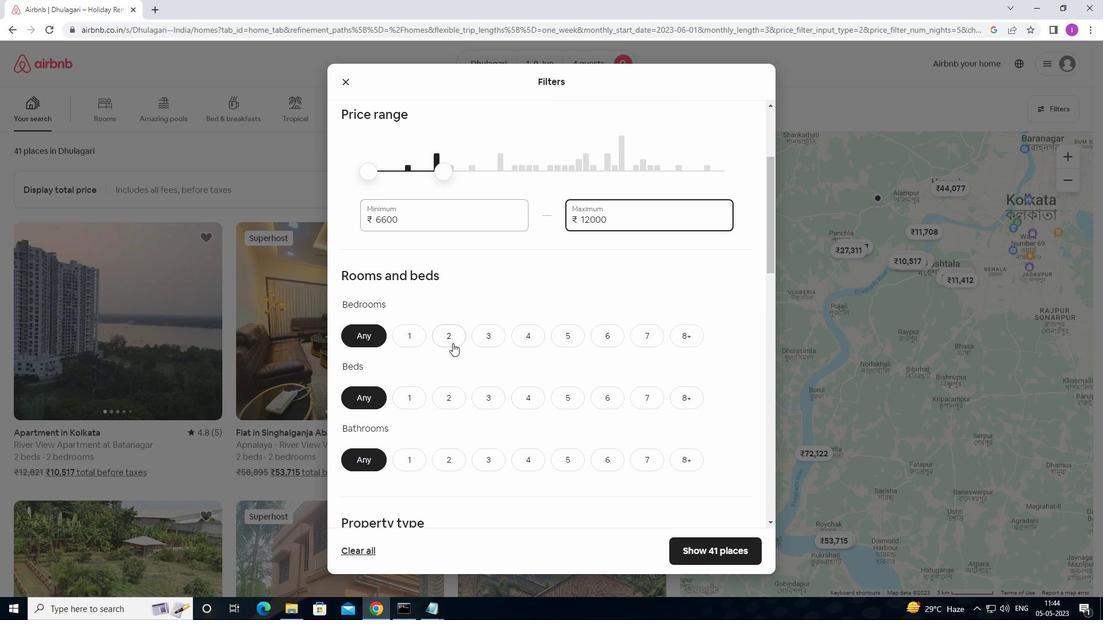 
Action: Mouse pressed left at (451, 340)
Screenshot: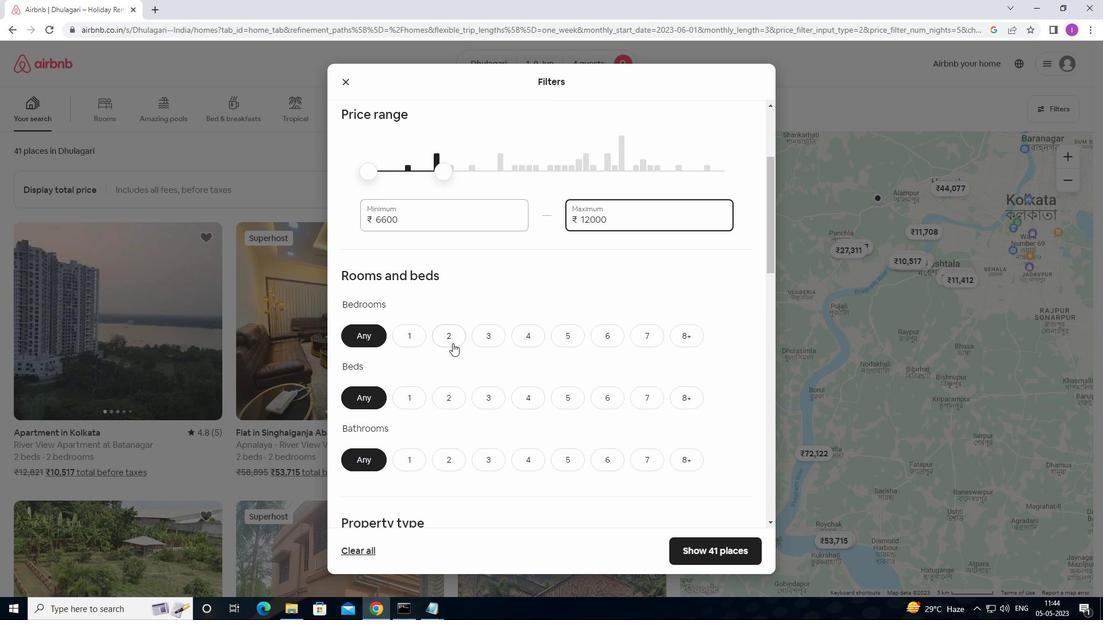 
Action: Mouse moved to (449, 399)
Screenshot: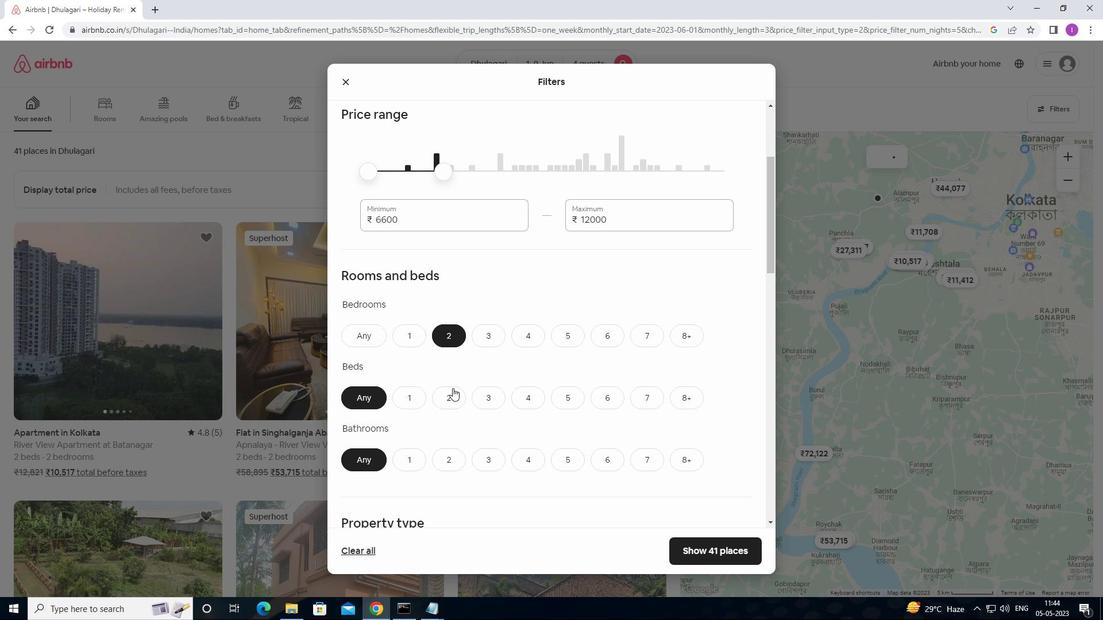 
Action: Mouse pressed left at (449, 399)
Screenshot: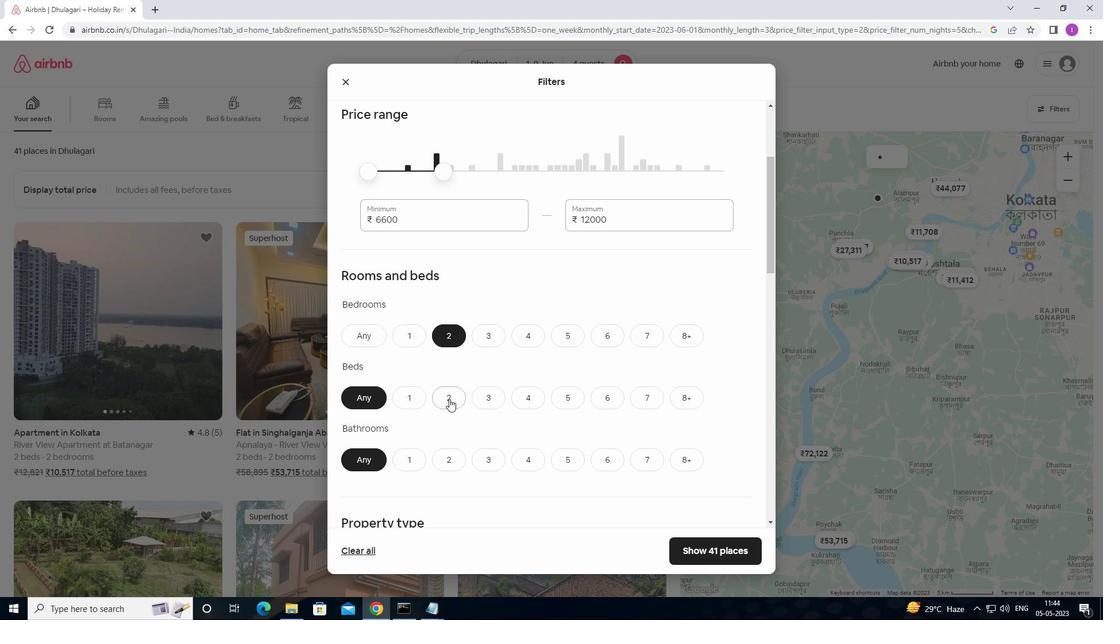 
Action: Mouse moved to (448, 457)
Screenshot: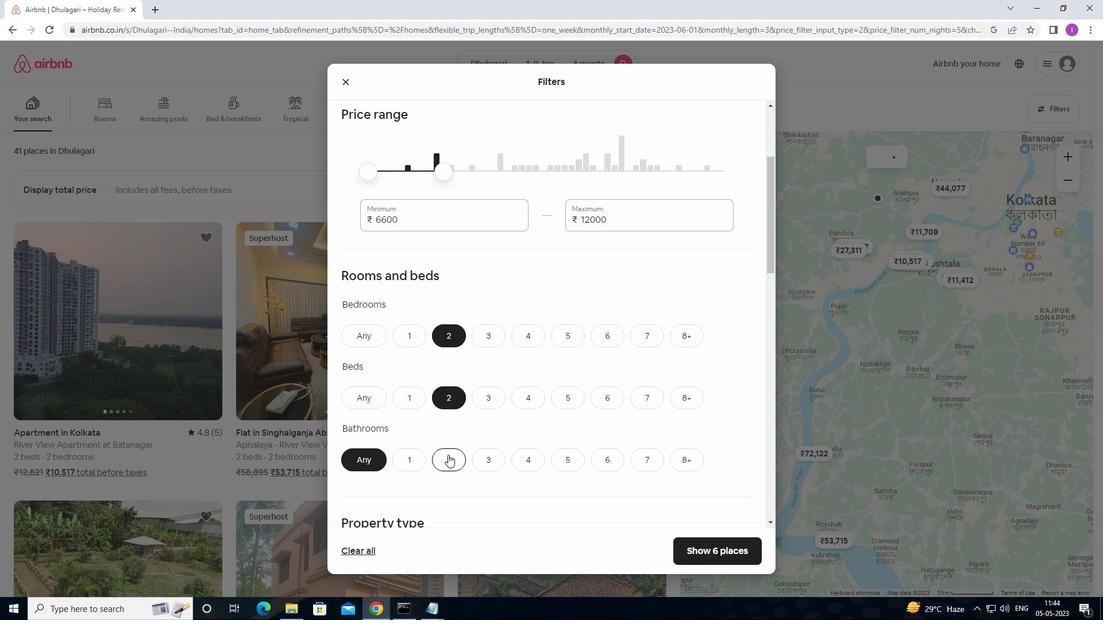 
Action: Mouse pressed left at (448, 457)
Screenshot: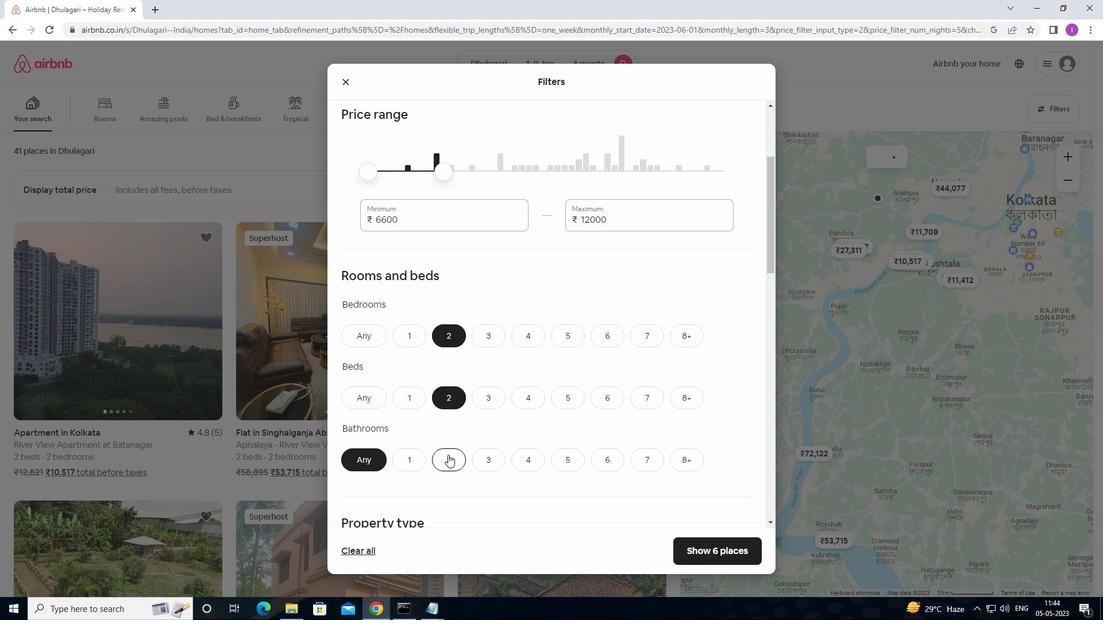 
Action: Mouse moved to (447, 451)
Screenshot: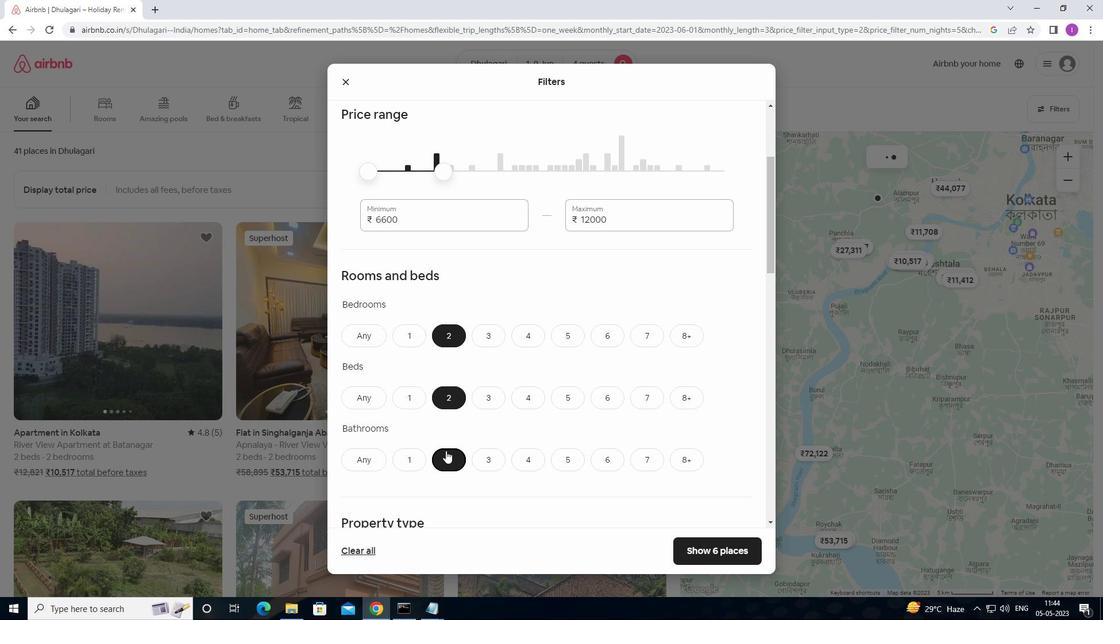 
Action: Mouse scrolled (447, 450) with delta (0, 0)
Screenshot: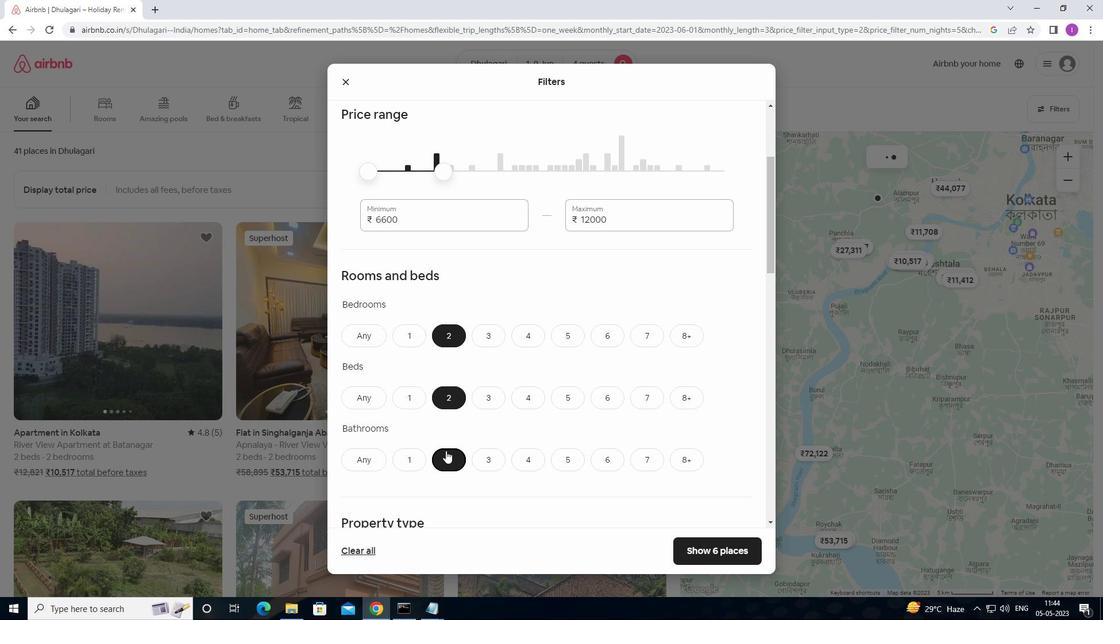 
Action: Mouse moved to (448, 451)
Screenshot: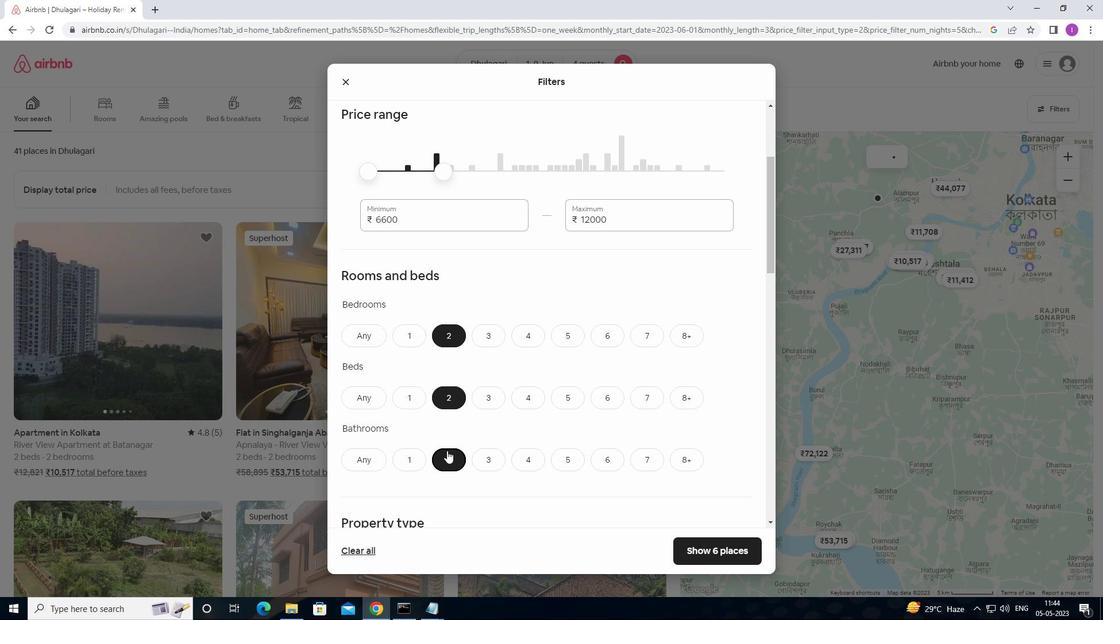 
Action: Mouse scrolled (448, 450) with delta (0, 0)
Screenshot: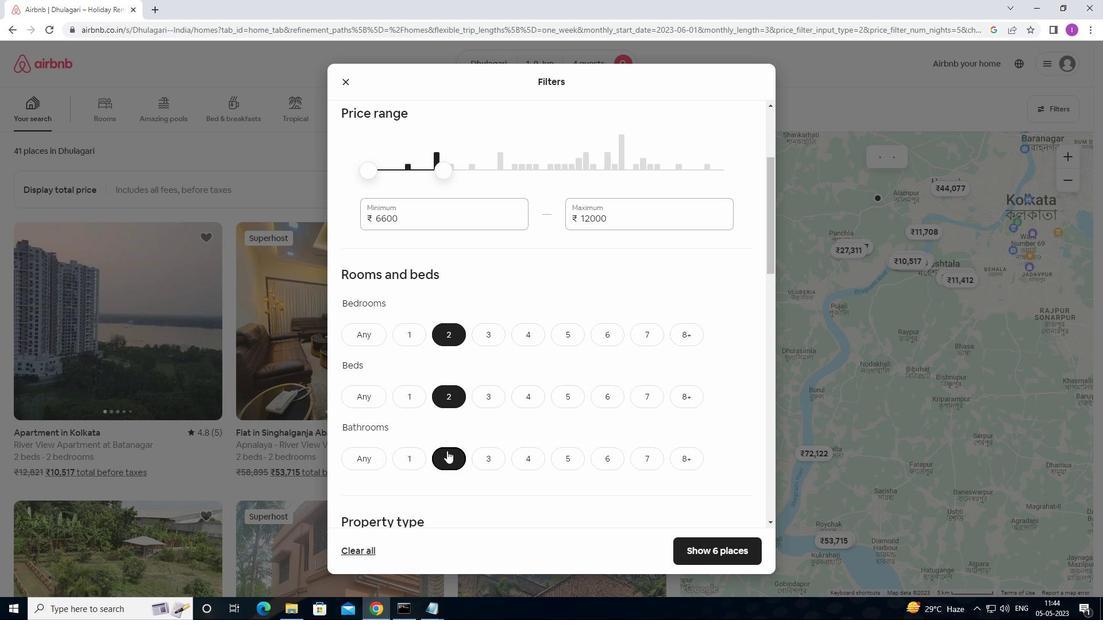 
Action: Mouse moved to (466, 439)
Screenshot: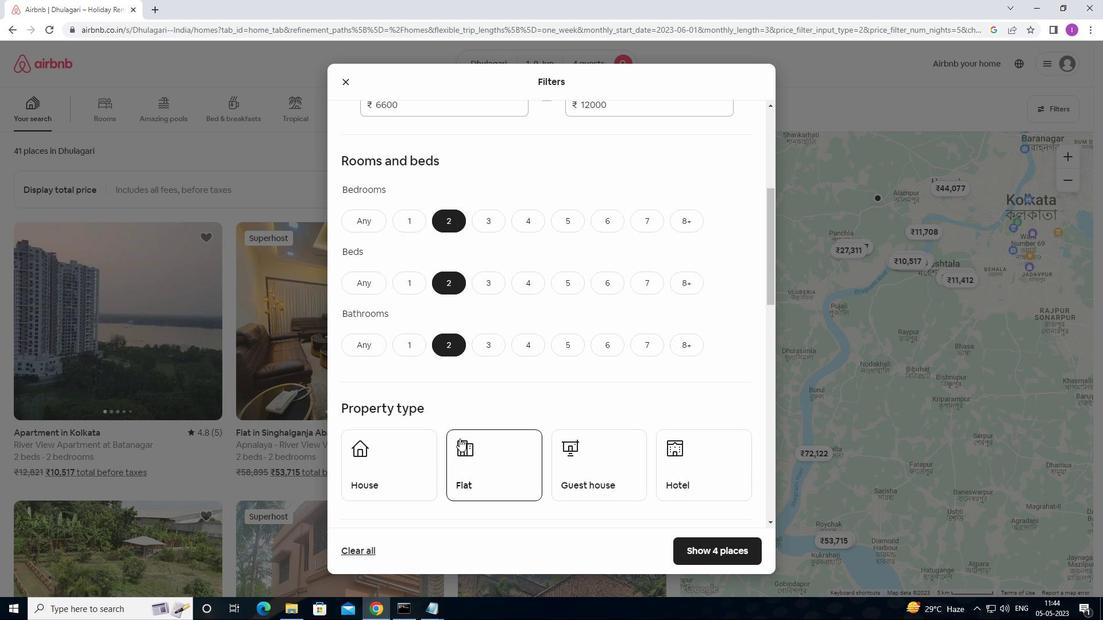 
Action: Mouse scrolled (466, 438) with delta (0, 0)
Screenshot: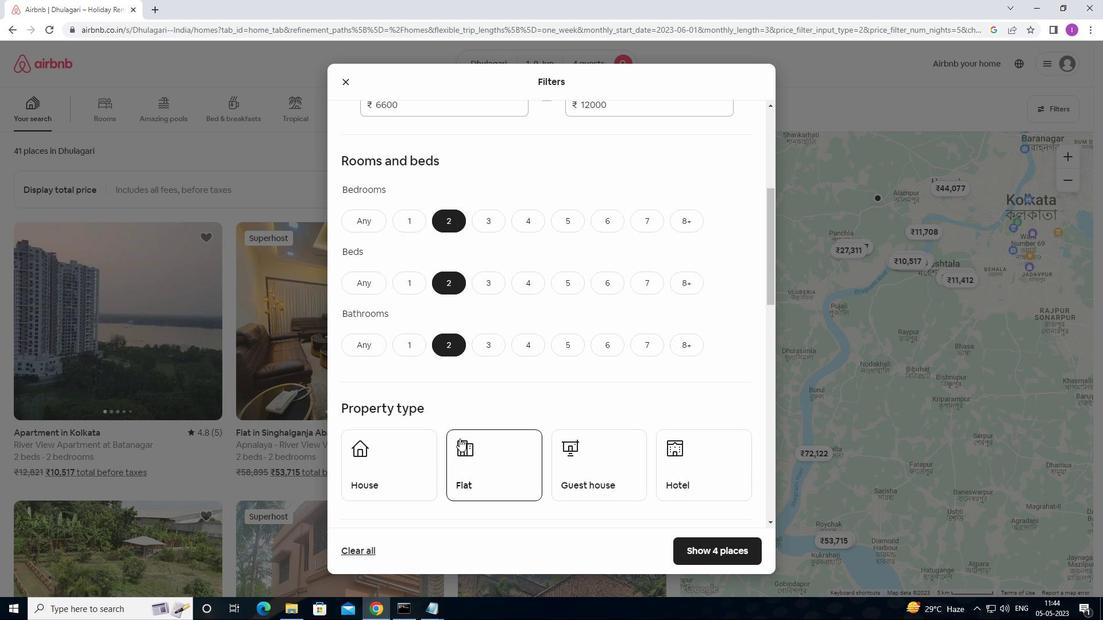 
Action: Mouse moved to (419, 423)
Screenshot: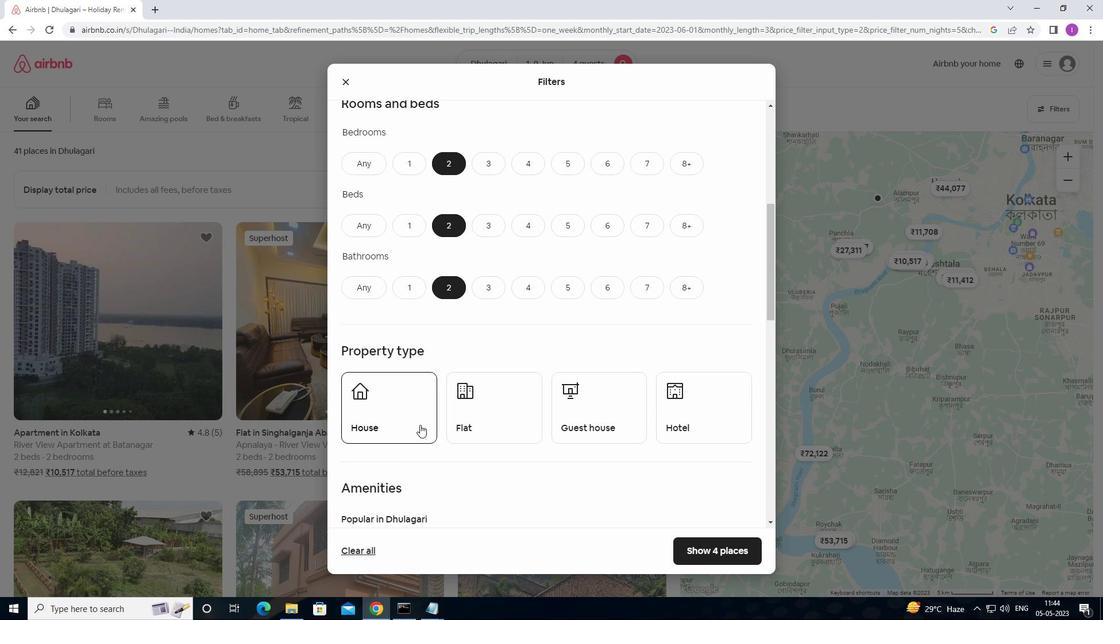 
Action: Mouse pressed left at (419, 423)
Screenshot: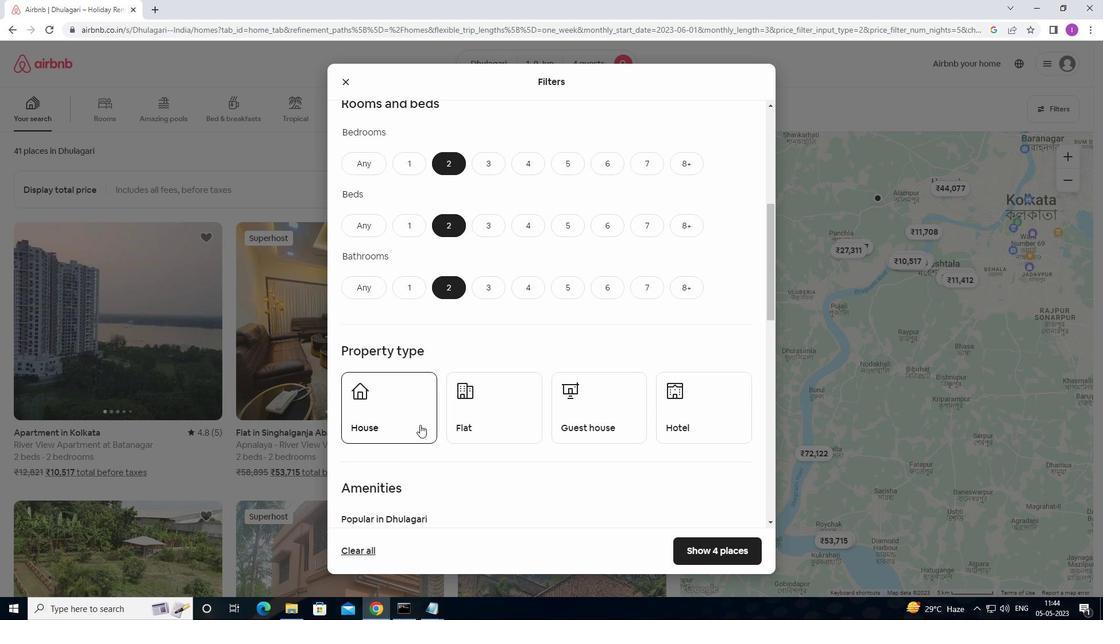 
Action: Mouse moved to (495, 421)
Screenshot: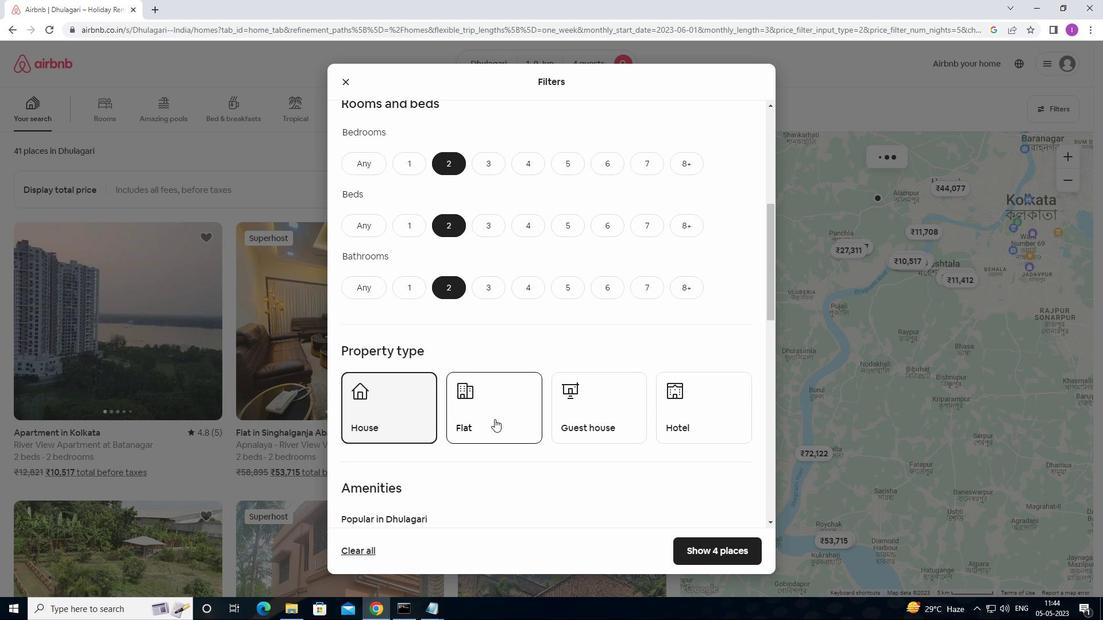 
Action: Mouse pressed left at (495, 421)
Screenshot: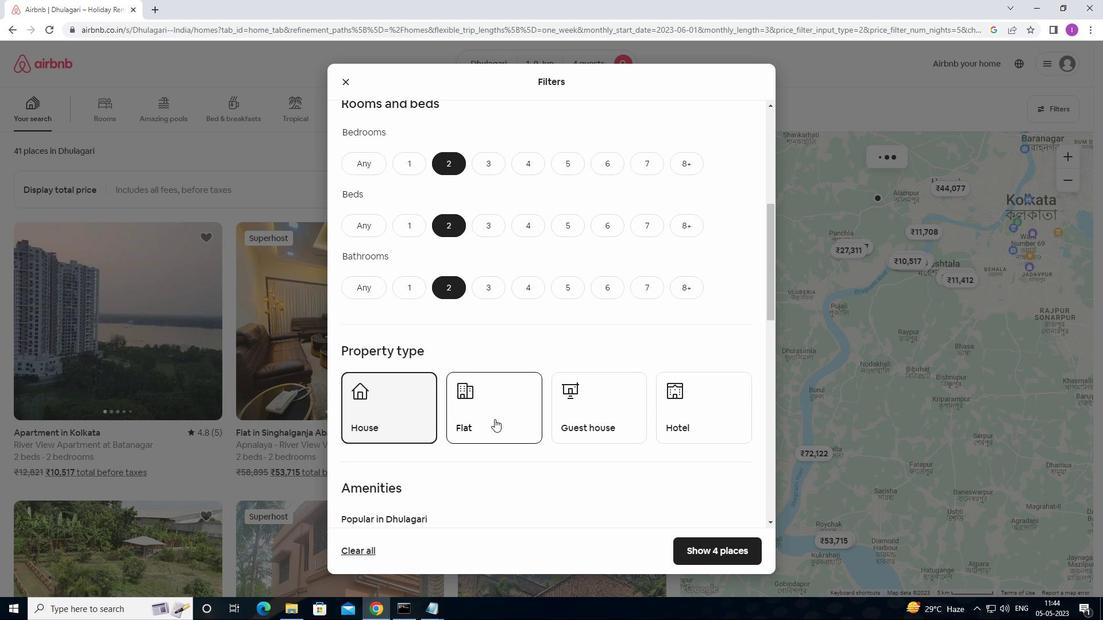 
Action: Mouse moved to (593, 419)
Screenshot: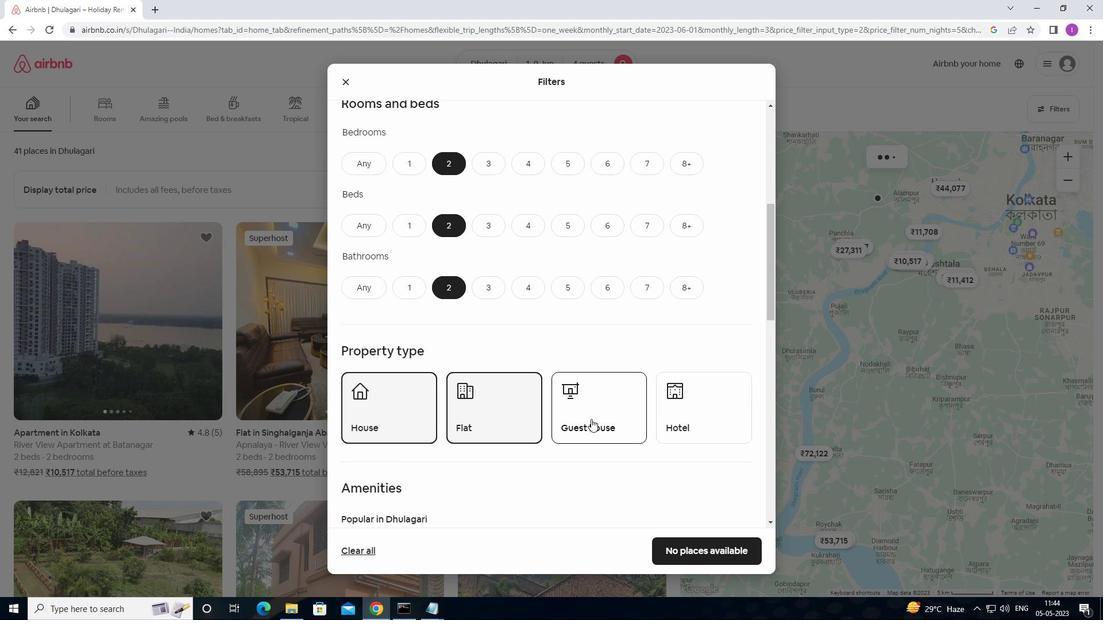 
Action: Mouse pressed left at (593, 419)
Screenshot: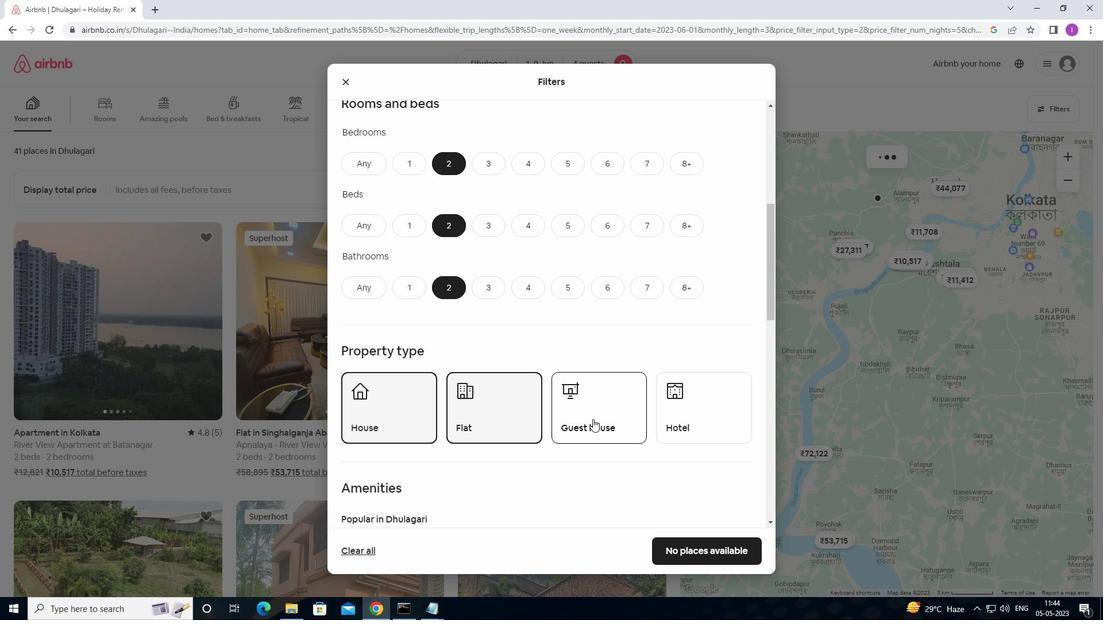 
Action: Mouse moved to (652, 413)
Screenshot: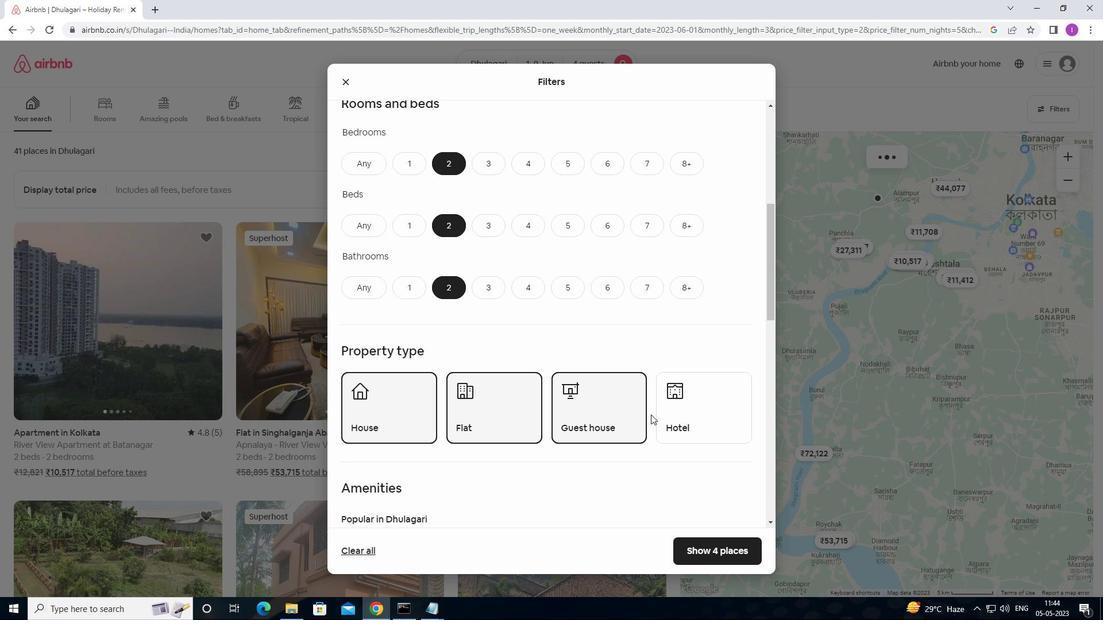
Action: Mouse scrolled (652, 413) with delta (0, 0)
Screenshot: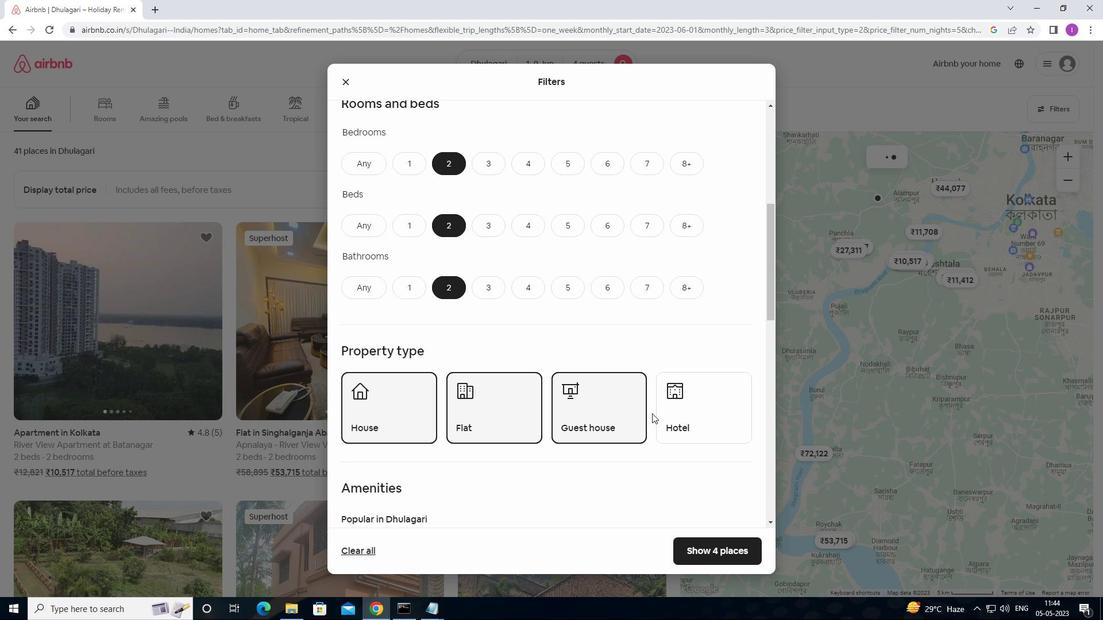 
Action: Mouse scrolled (652, 413) with delta (0, 0)
Screenshot: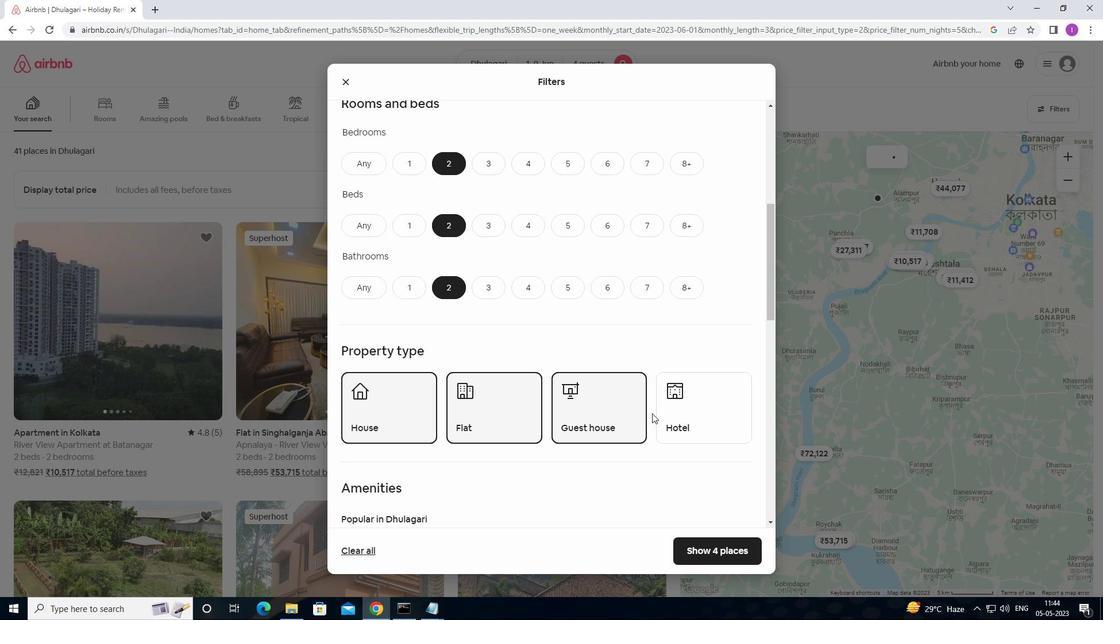 
Action: Mouse moved to (658, 405)
Screenshot: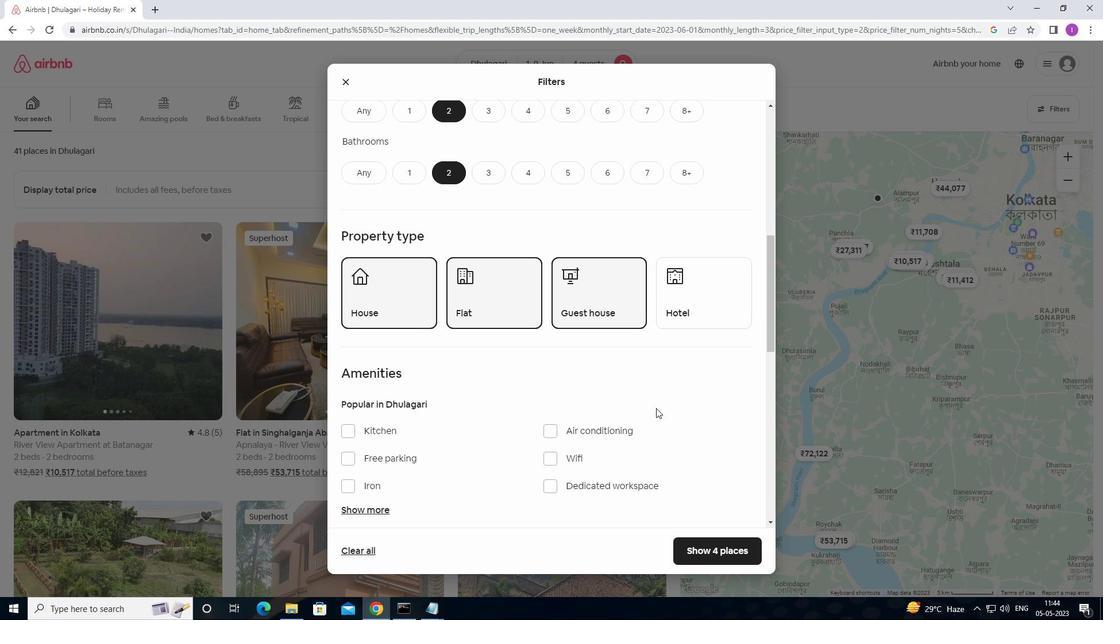 
Action: Mouse scrolled (658, 405) with delta (0, 0)
Screenshot: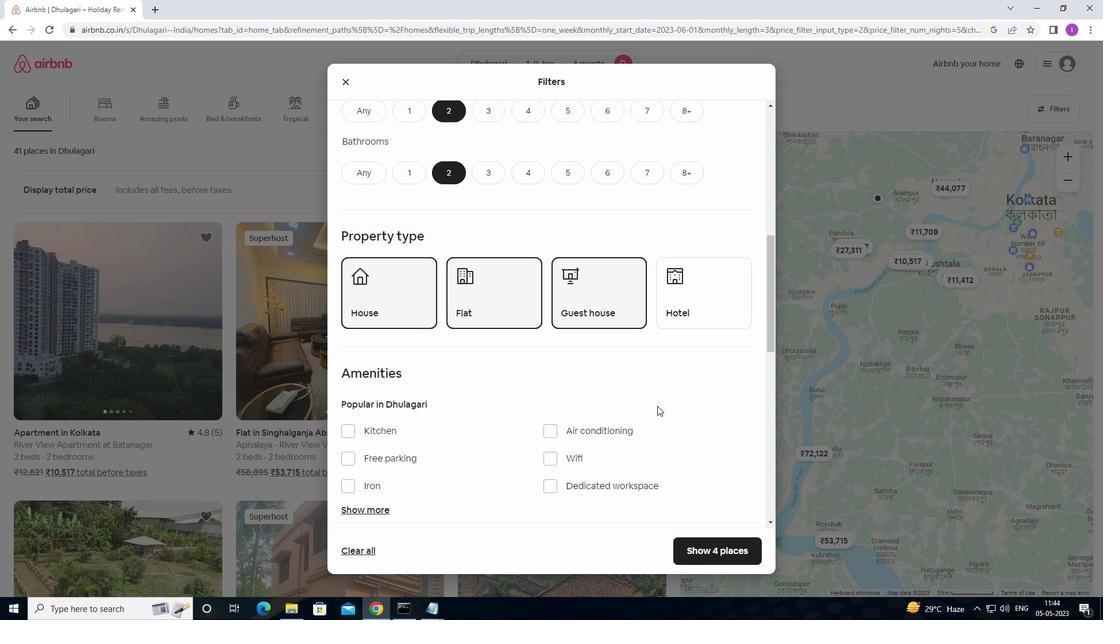 
Action: Mouse scrolled (658, 405) with delta (0, 0)
Screenshot: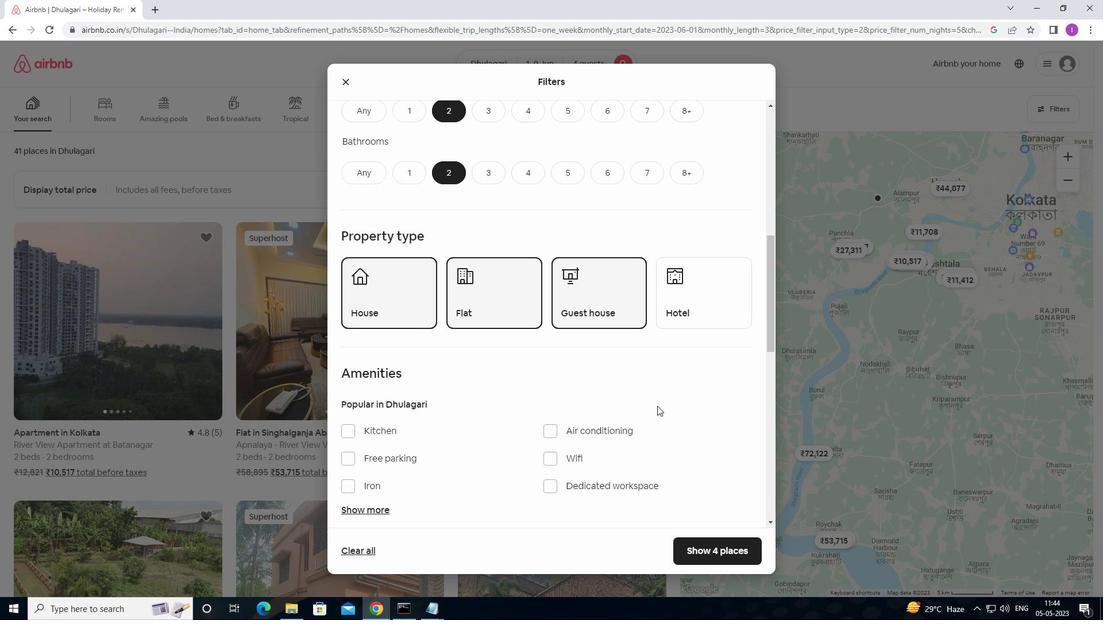 
Action: Mouse moved to (674, 383)
Screenshot: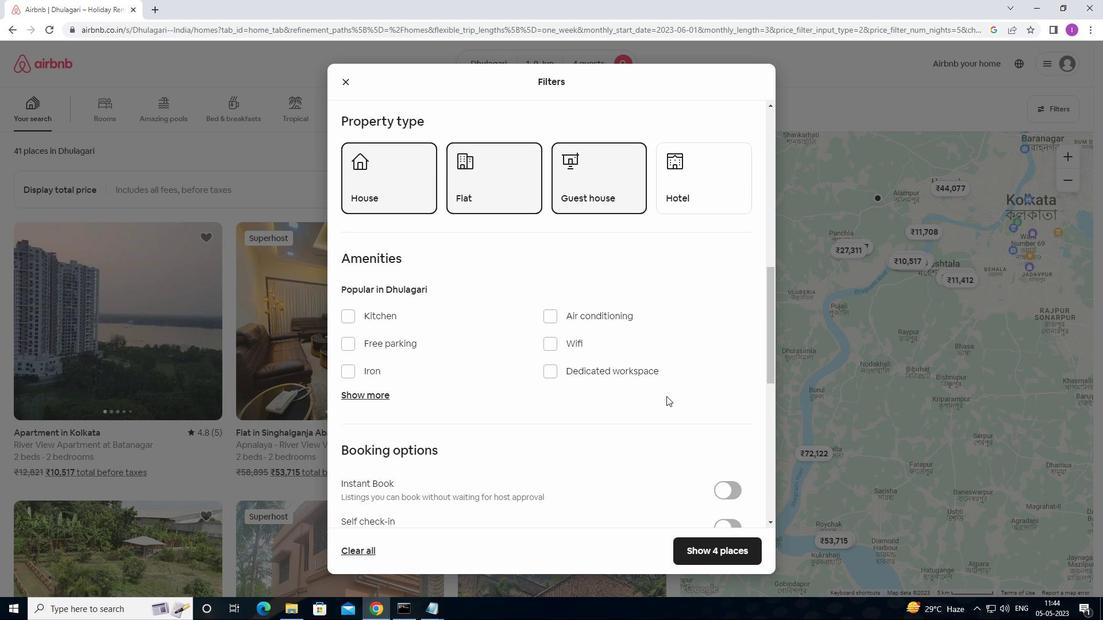 
Action: Mouse scrolled (674, 382) with delta (0, 0)
Screenshot: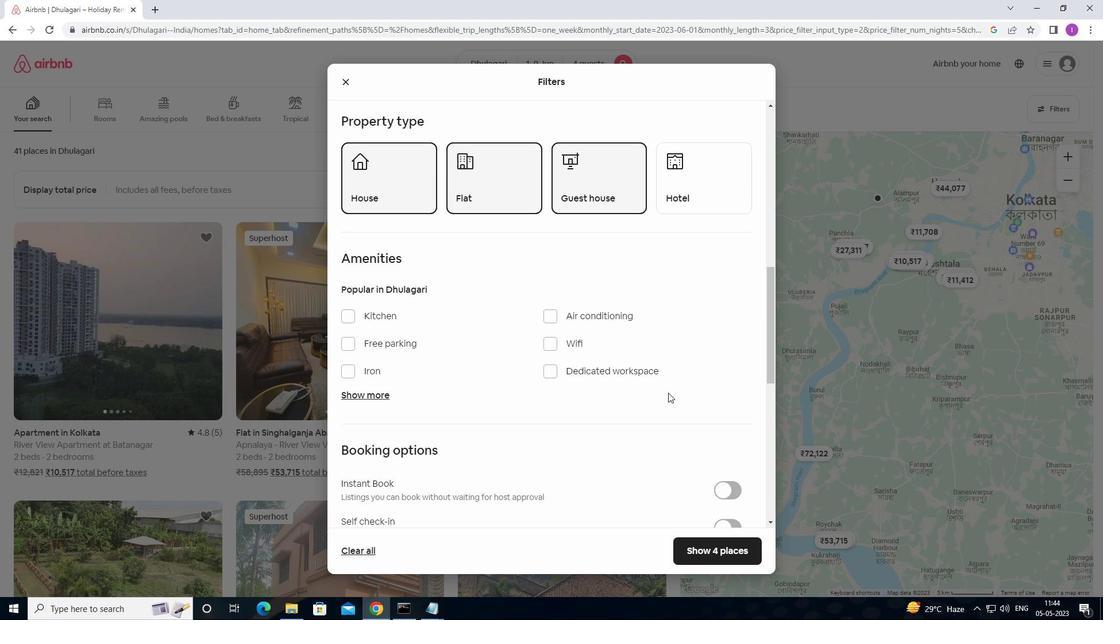 
Action: Mouse scrolled (674, 382) with delta (0, 0)
Screenshot: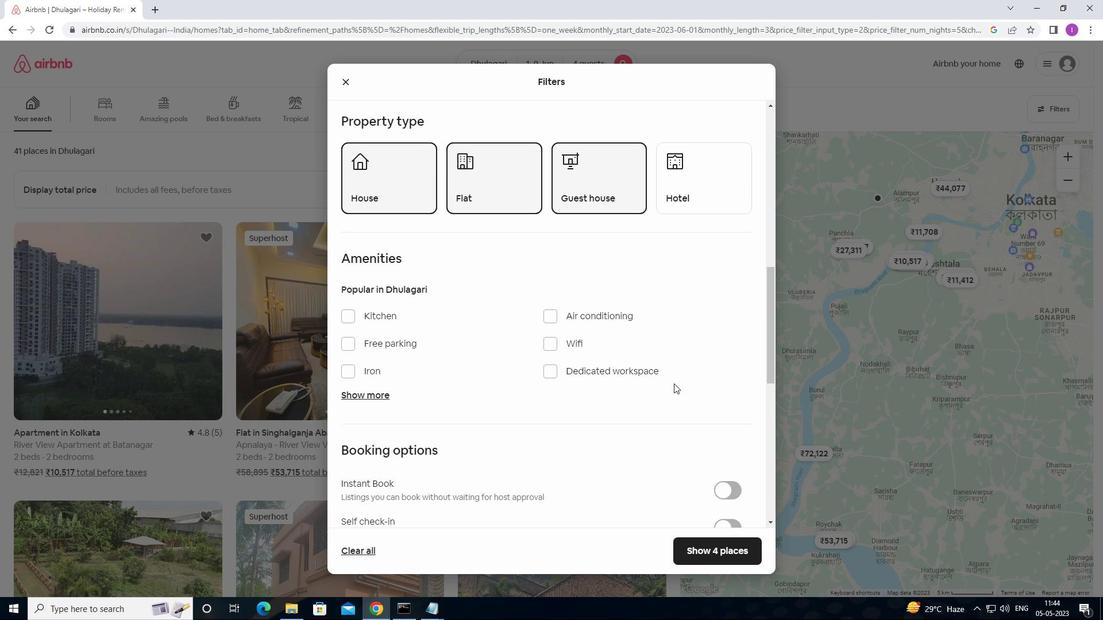 
Action: Mouse scrolled (674, 382) with delta (0, 0)
Screenshot: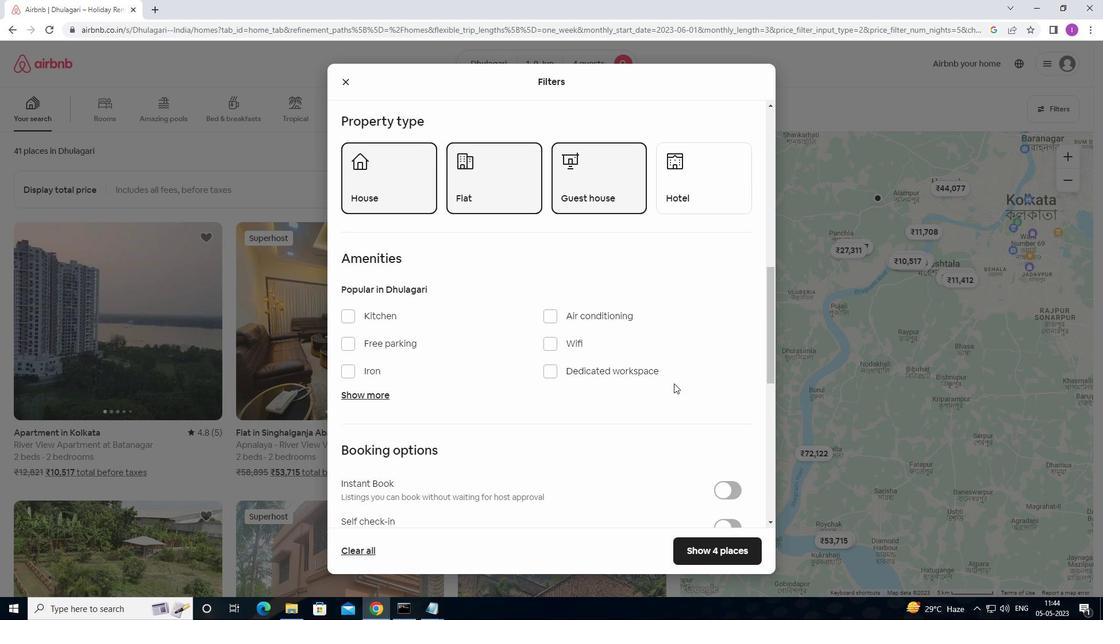 
Action: Mouse scrolled (674, 382) with delta (0, 0)
Screenshot: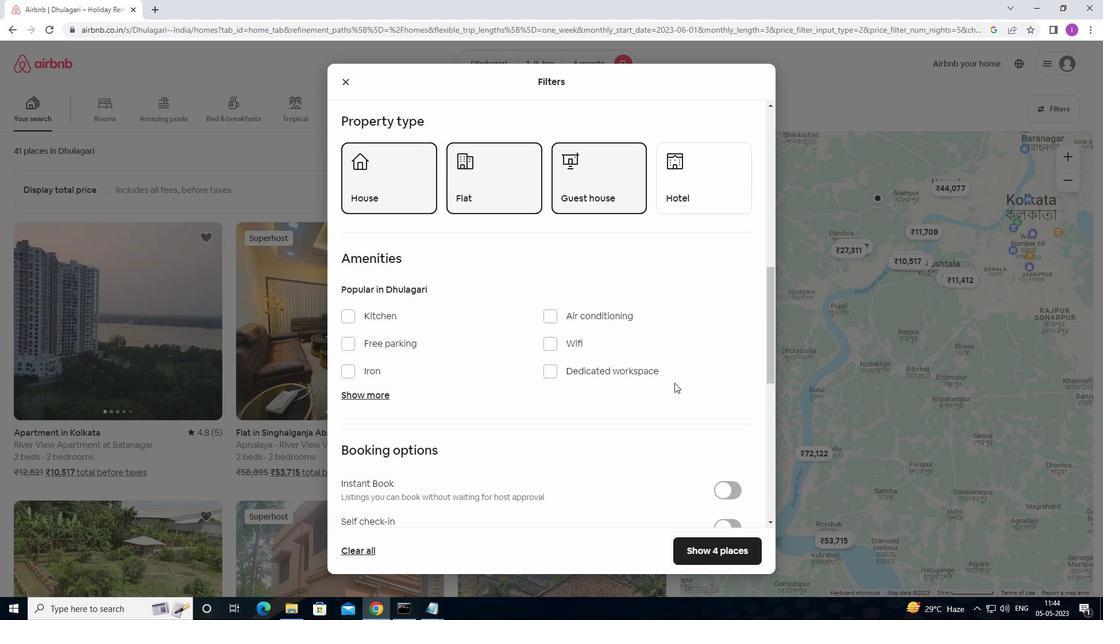 
Action: Mouse moved to (732, 300)
Screenshot: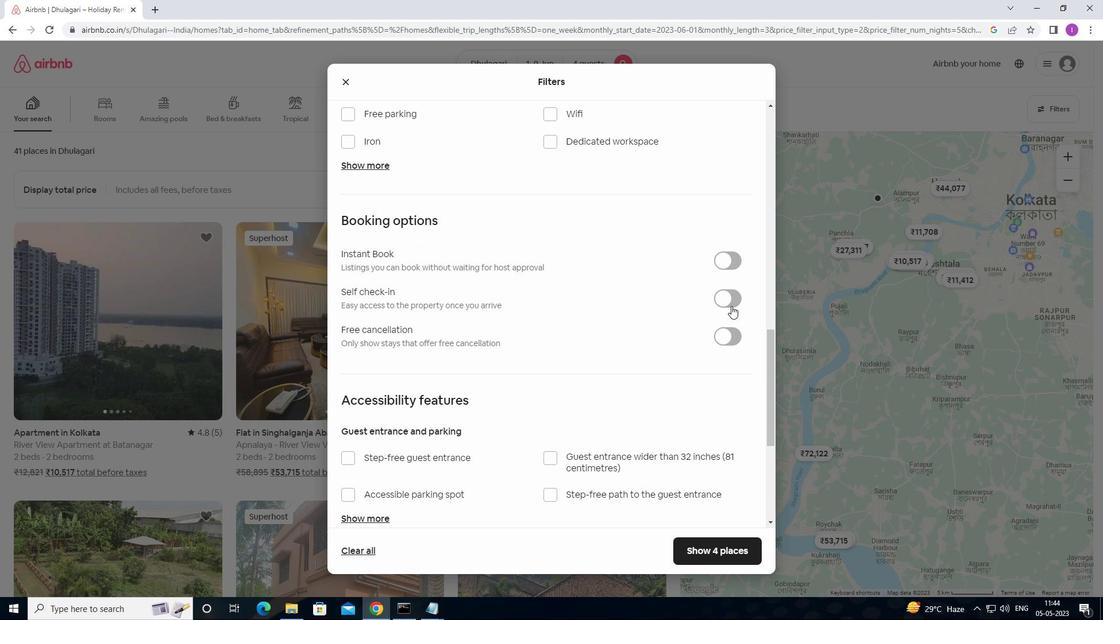 
Action: Mouse pressed left at (732, 300)
Screenshot: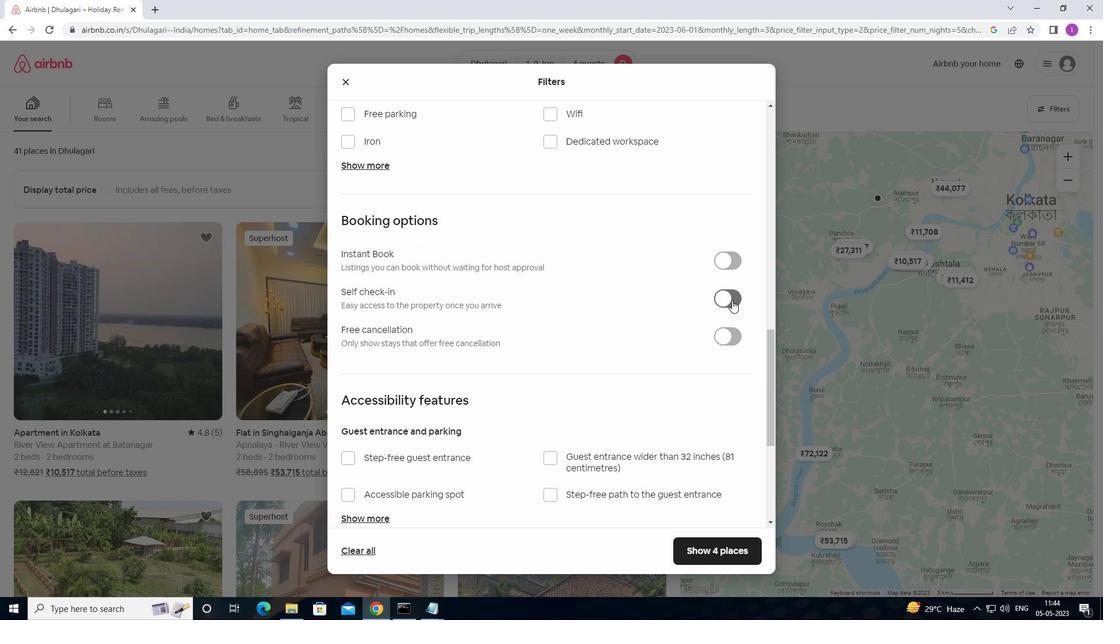 
Action: Mouse moved to (576, 482)
Screenshot: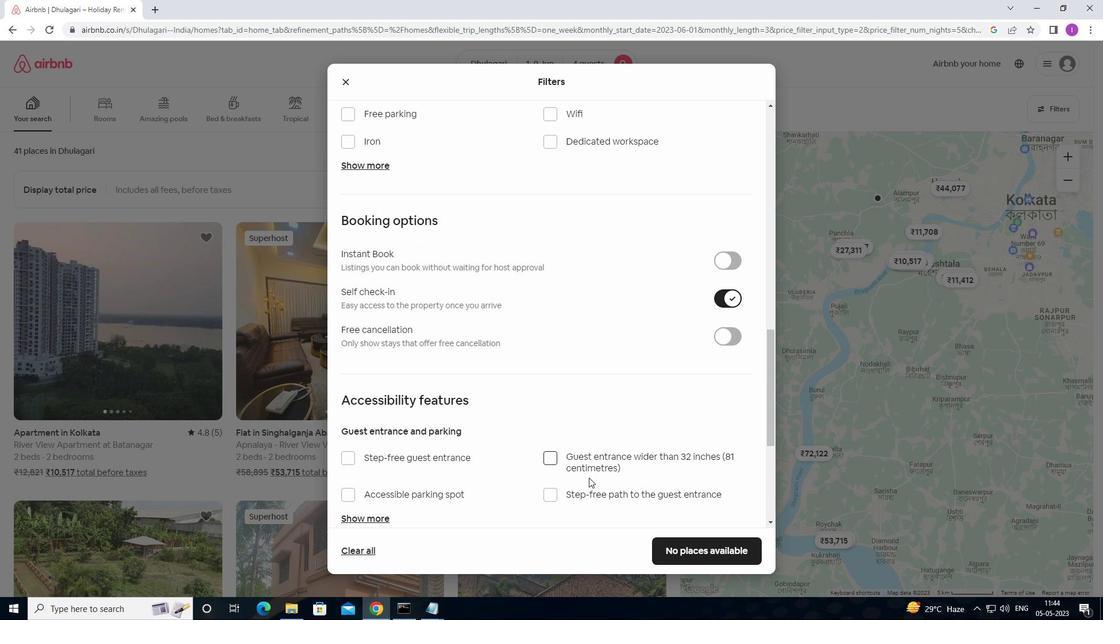 
Action: Mouse scrolled (576, 482) with delta (0, 0)
Screenshot: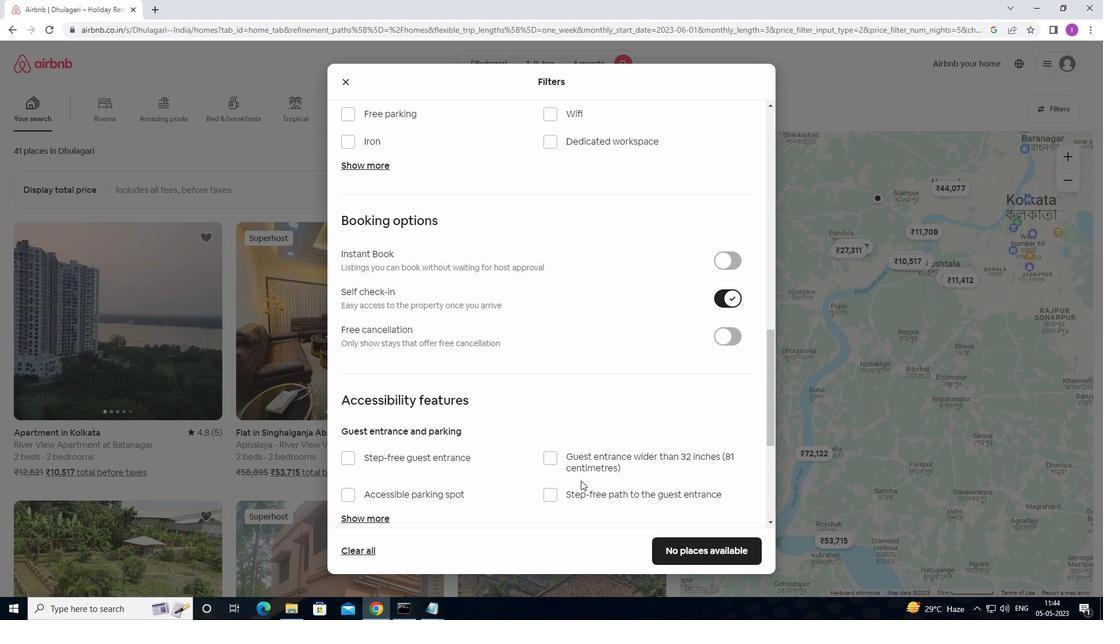 
Action: Mouse scrolled (576, 482) with delta (0, 0)
Screenshot: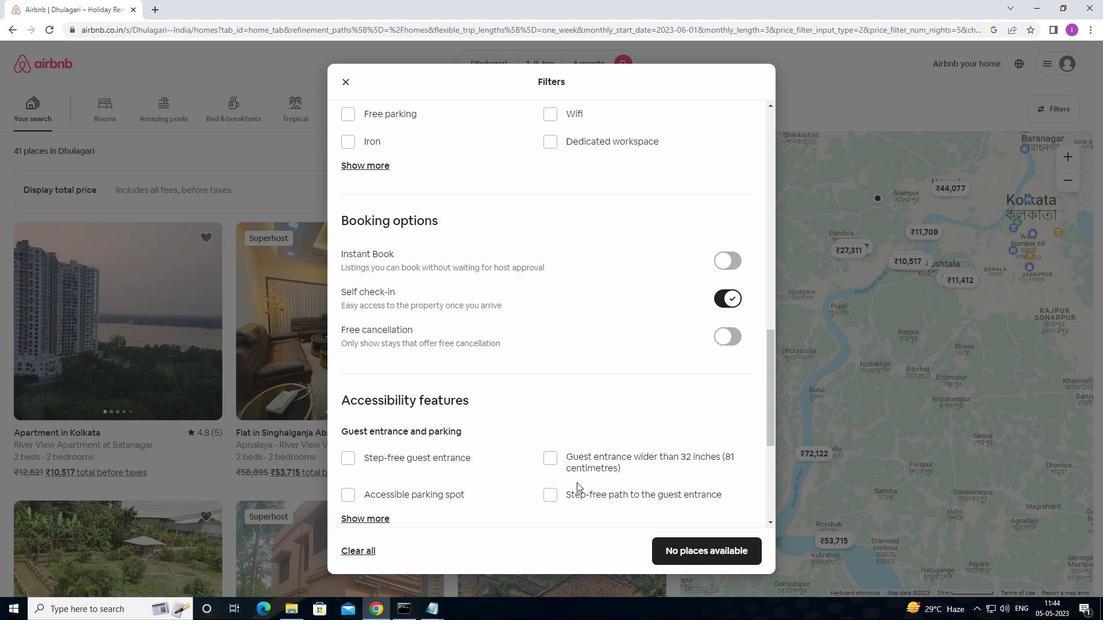 
Action: Mouse moved to (565, 474)
Screenshot: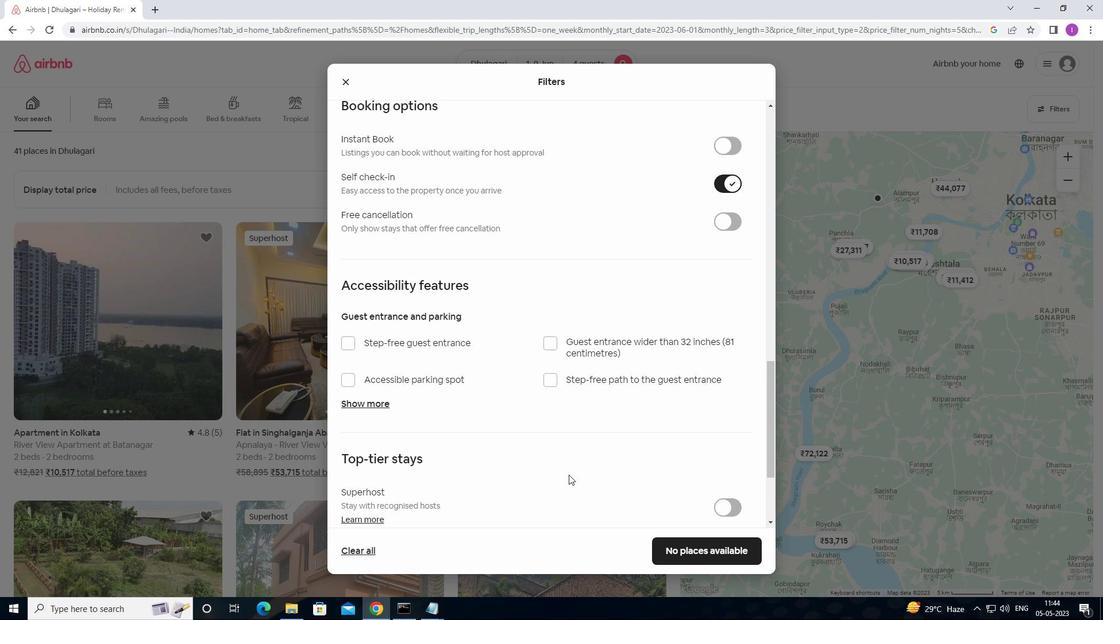 
Action: Mouse scrolled (565, 474) with delta (0, 0)
Screenshot: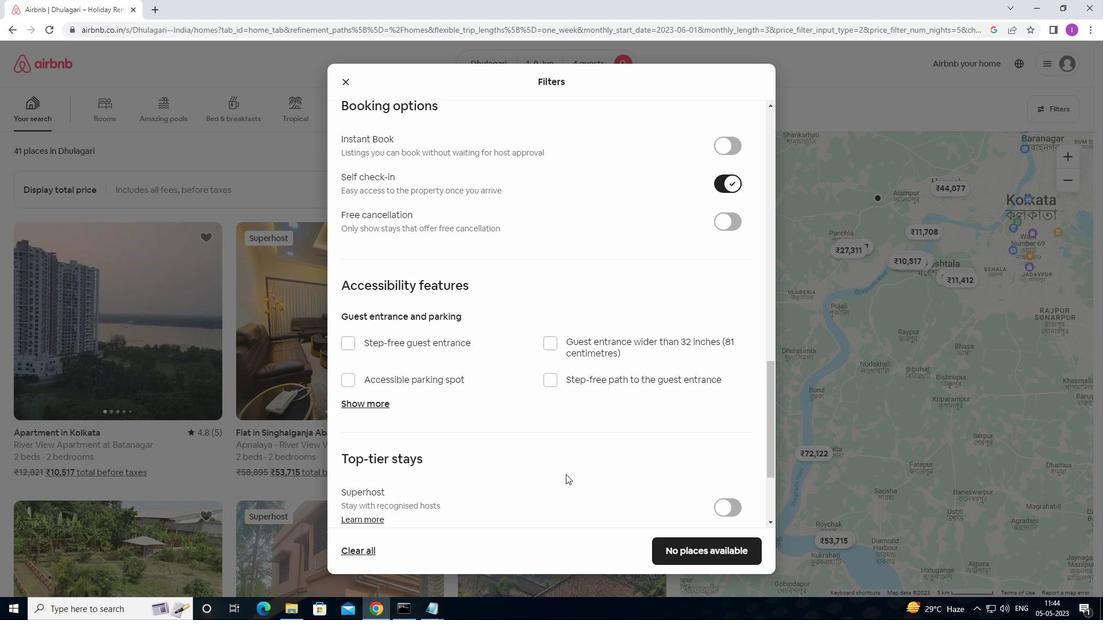 
Action: Mouse scrolled (565, 474) with delta (0, 0)
Screenshot: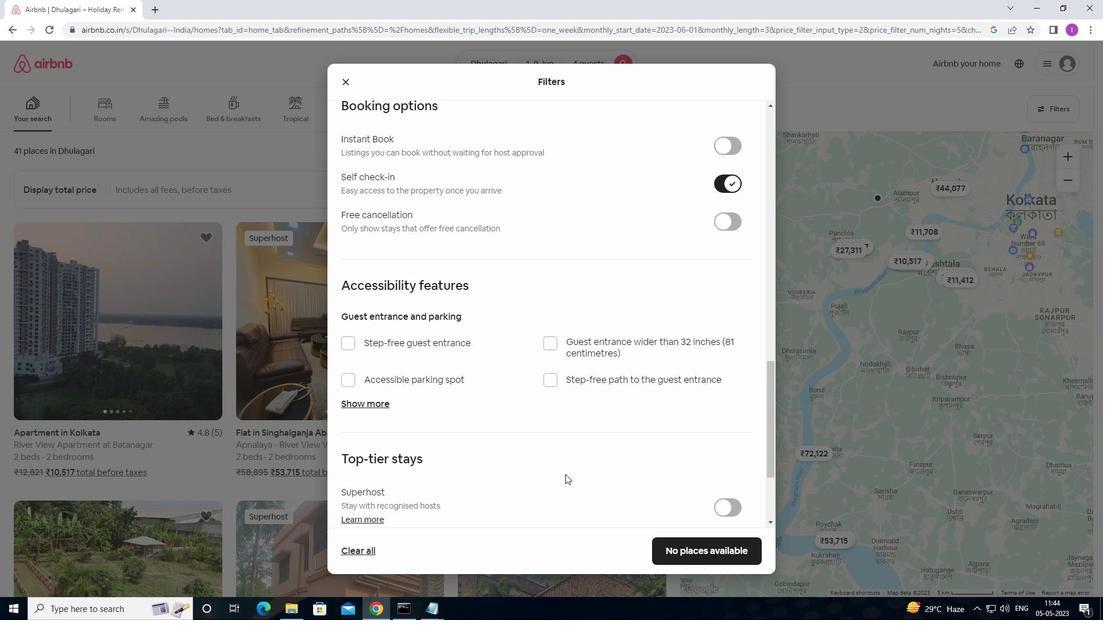 
Action: Mouse moved to (560, 476)
Screenshot: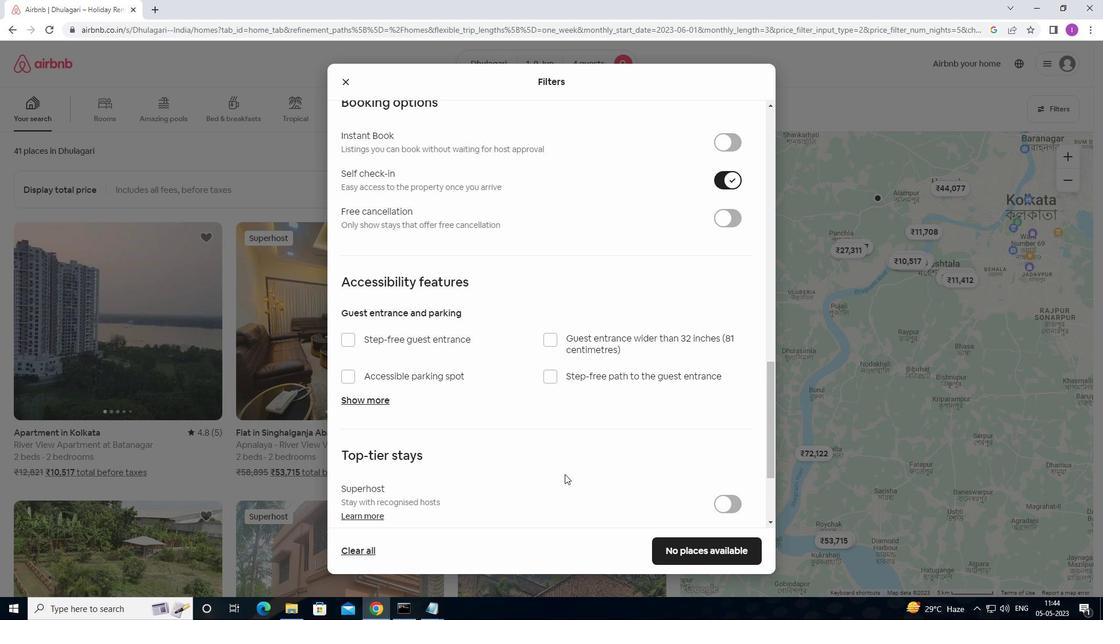 
Action: Mouse scrolled (560, 475) with delta (0, 0)
Screenshot: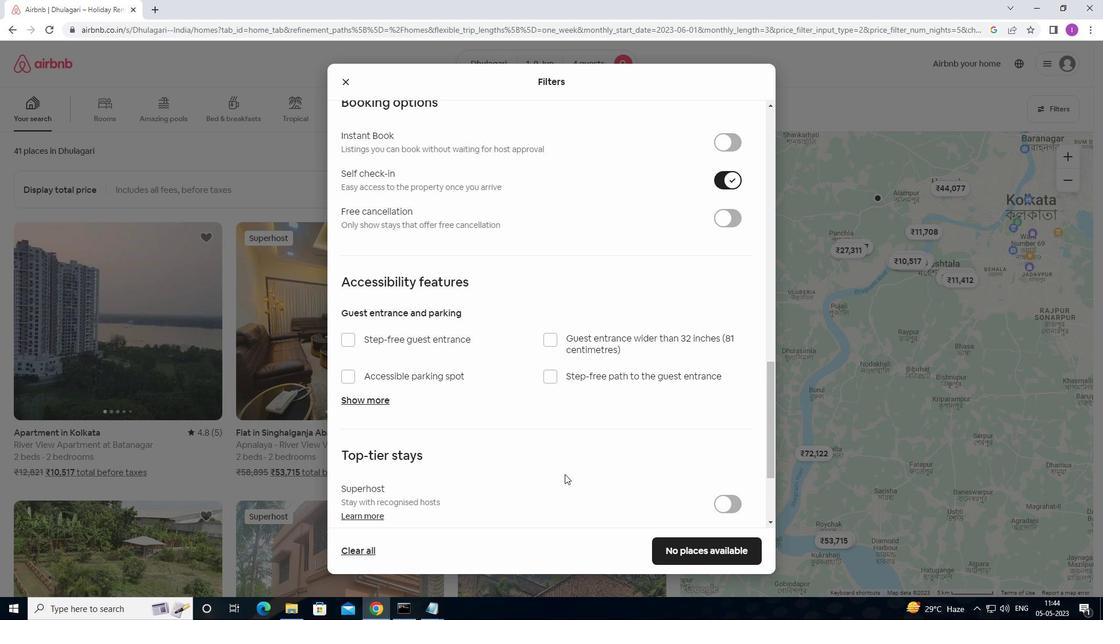 
Action: Mouse moved to (345, 467)
Screenshot: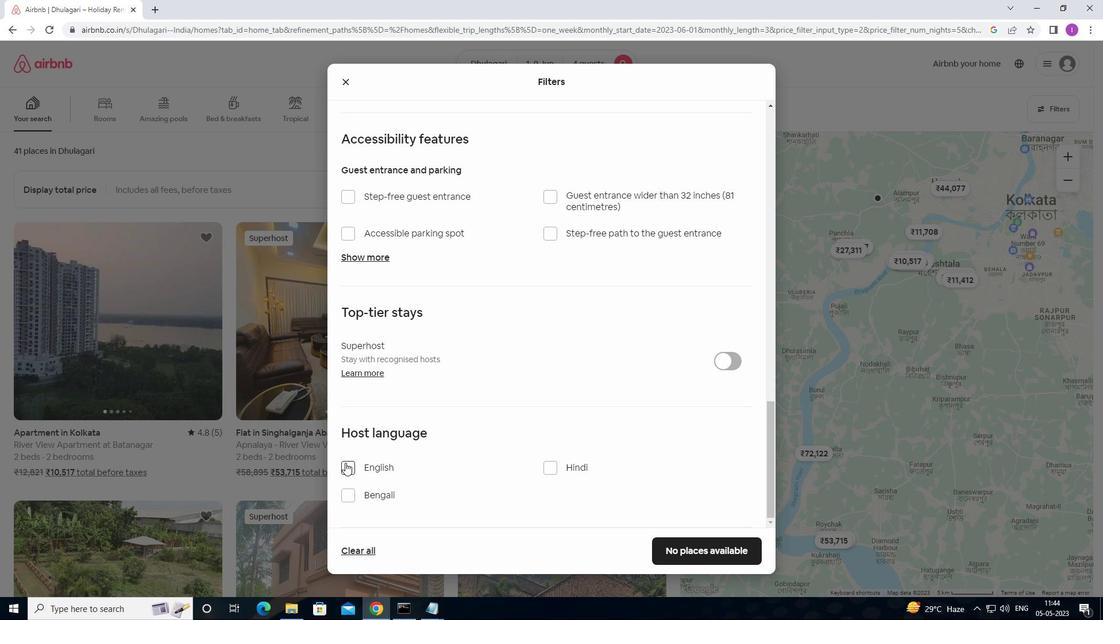 
Action: Mouse pressed left at (345, 467)
Screenshot: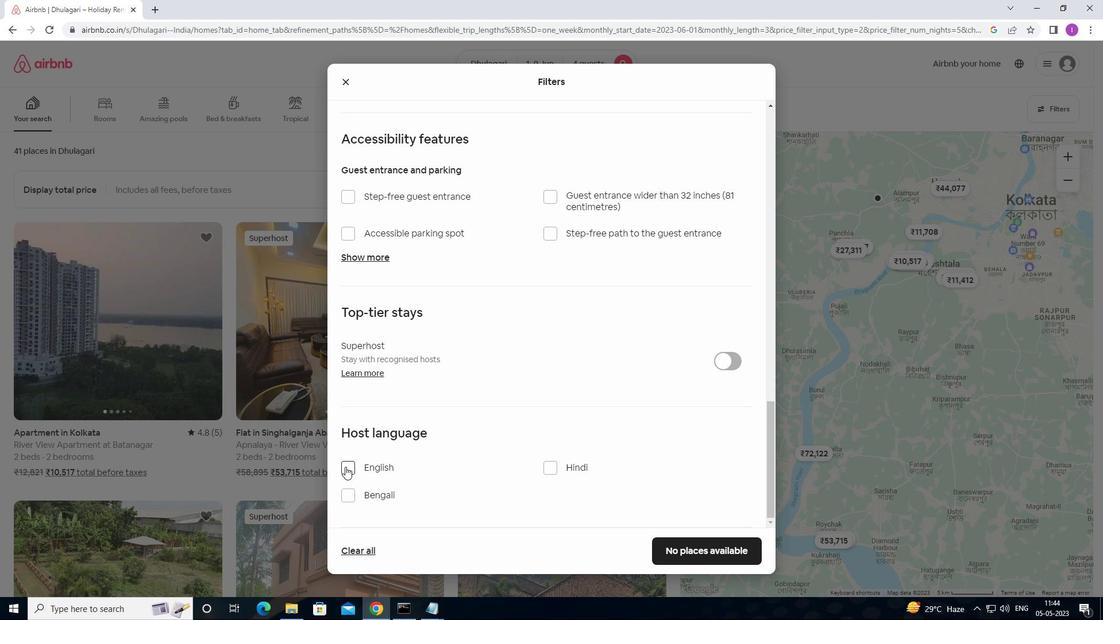 
Action: Mouse moved to (712, 549)
Screenshot: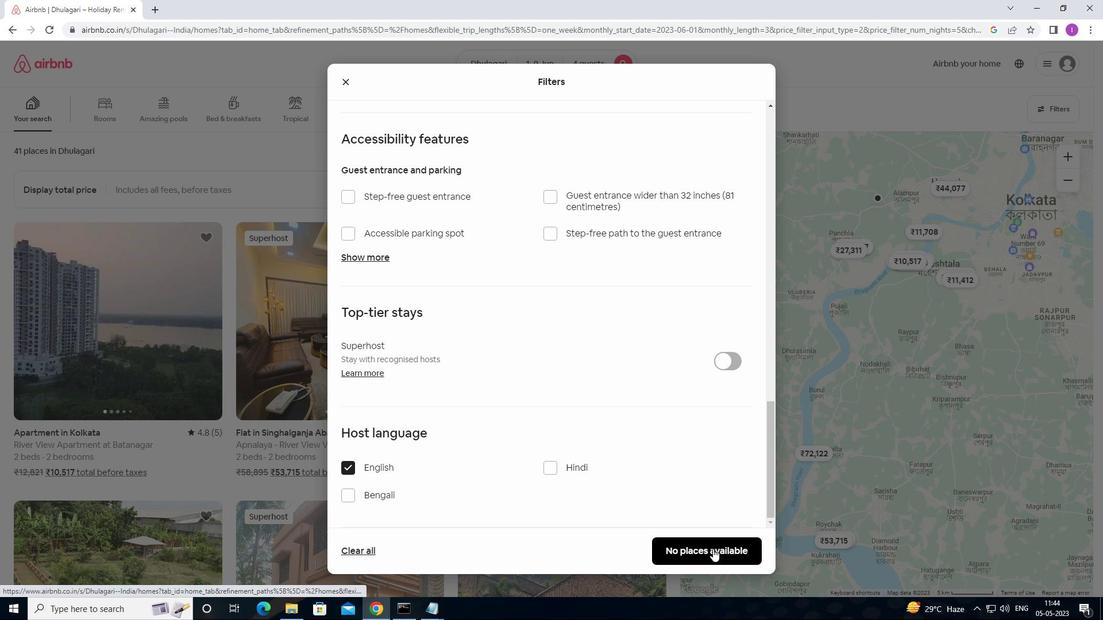 
Action: Mouse pressed left at (712, 549)
Screenshot: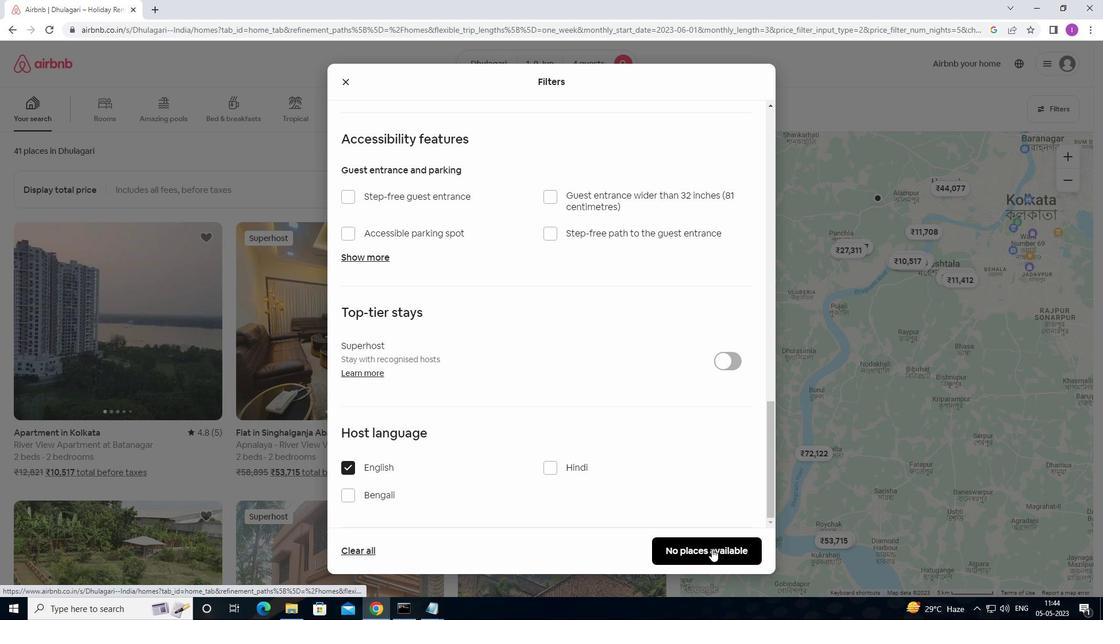 
Action: Mouse moved to (661, 442)
Screenshot: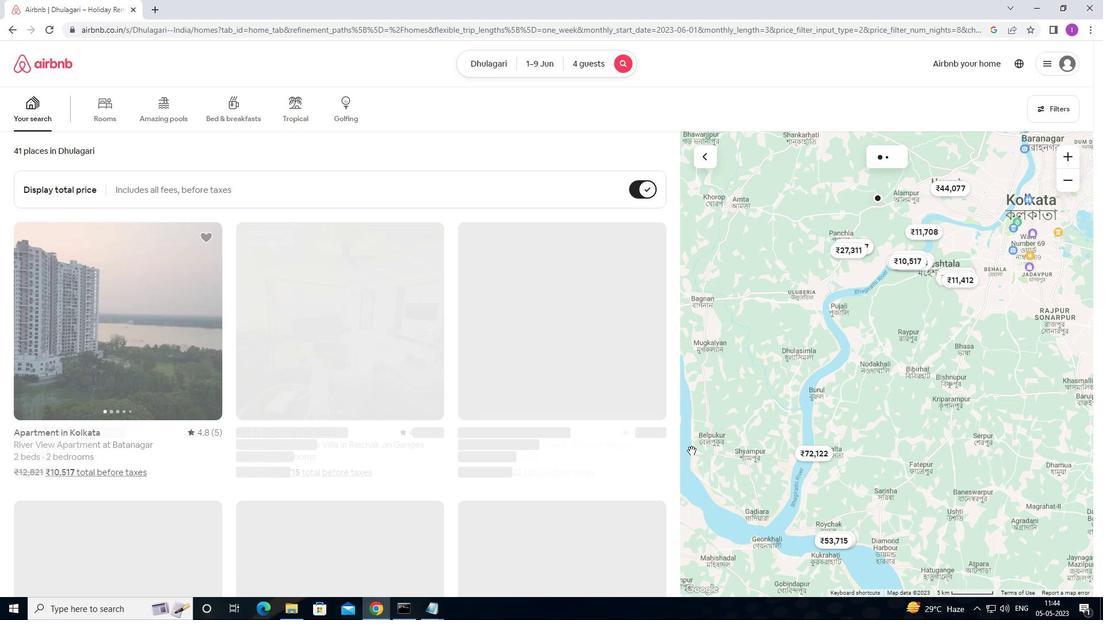 
